 Task: Add an event with the title Second Task Reminder, date '2024/05/28', time 8:00 AM to 10:00 AMand add a description: The quality assurance team will provide recommendations for process improvements based on their findings. These recommendations may include suggestions for enhancing project management practices, refining development methodologies, or implementing quality control measures., put the event into Green category, logged in from the account softage.2@softage.netand send the event invitation to softage.10@softage.net and softage.1@softage.net. Set a reminder for the event 30 minutes before
Action: Mouse pressed left at (108, 108)
Screenshot: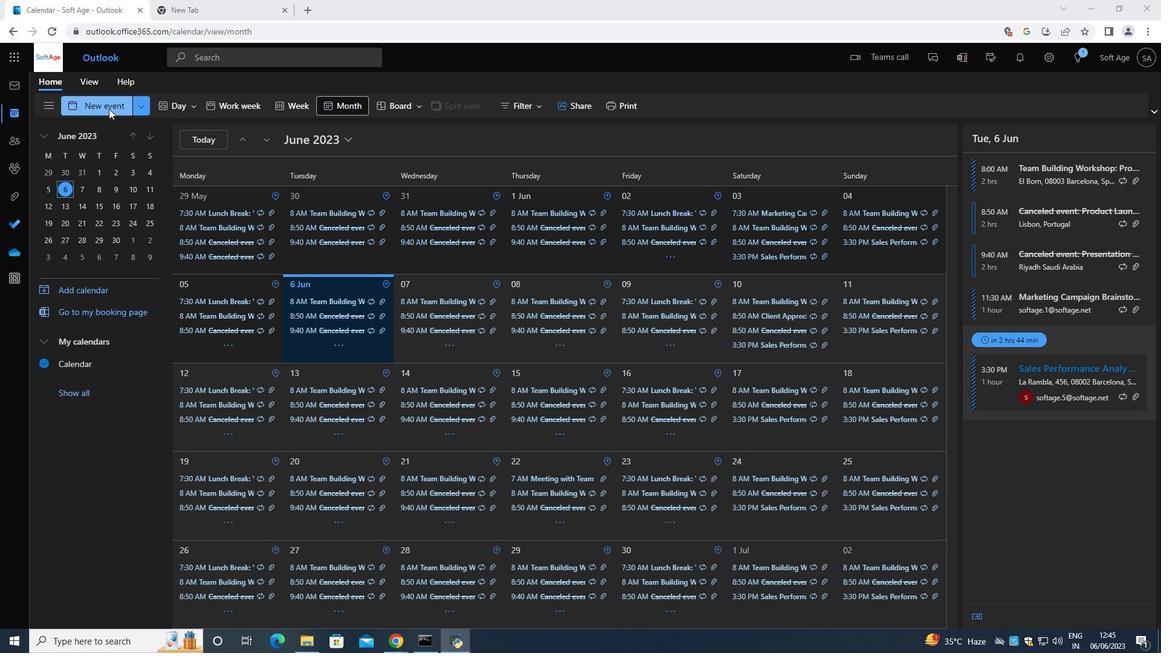 
Action: Mouse moved to (408, 70)
Screenshot: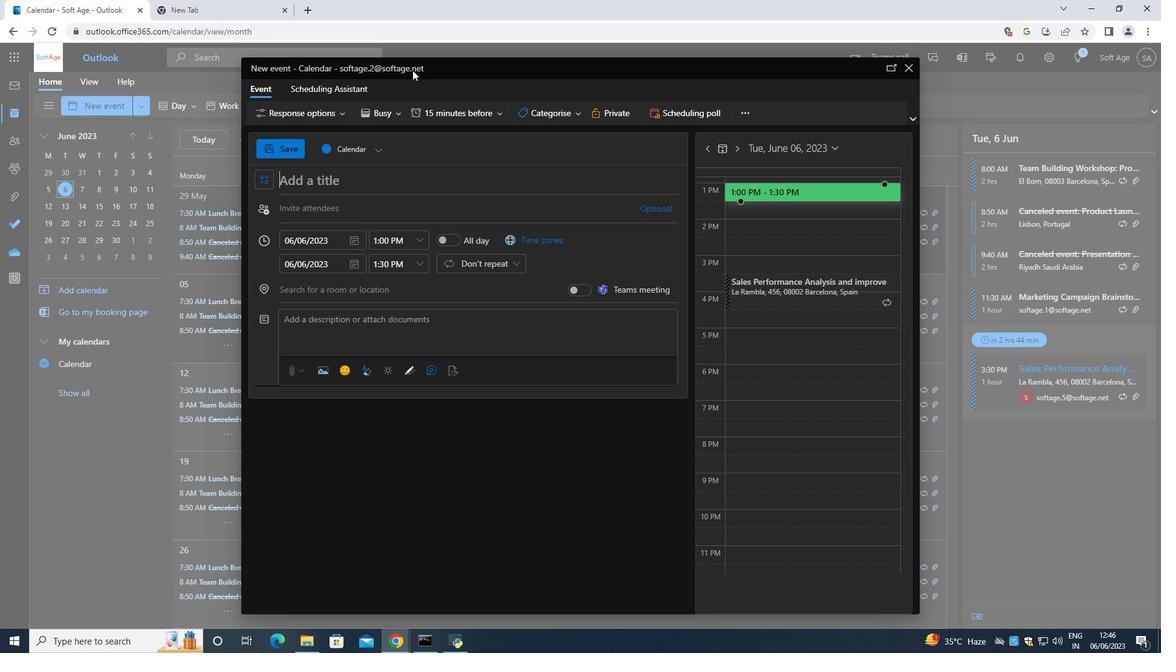 
Action: Key pressed <Key.shift>Second<Key.space><Key.shift>Task<Key.space><Key.shift>Reminder<Key.space>
Screenshot: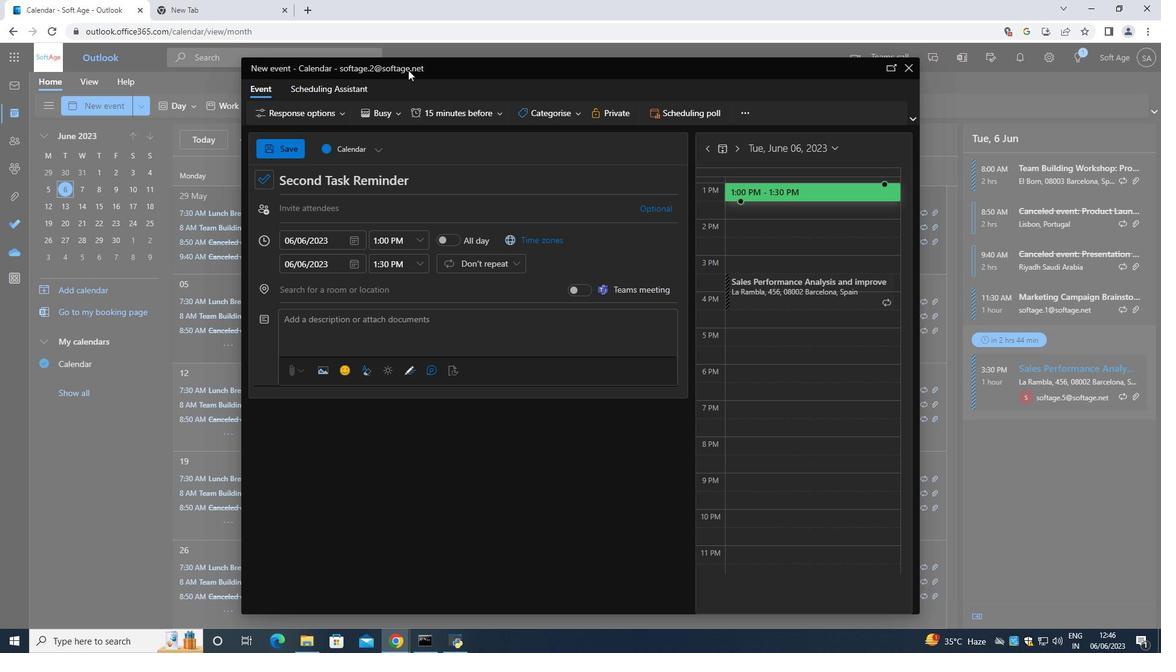 
Action: Mouse moved to (352, 244)
Screenshot: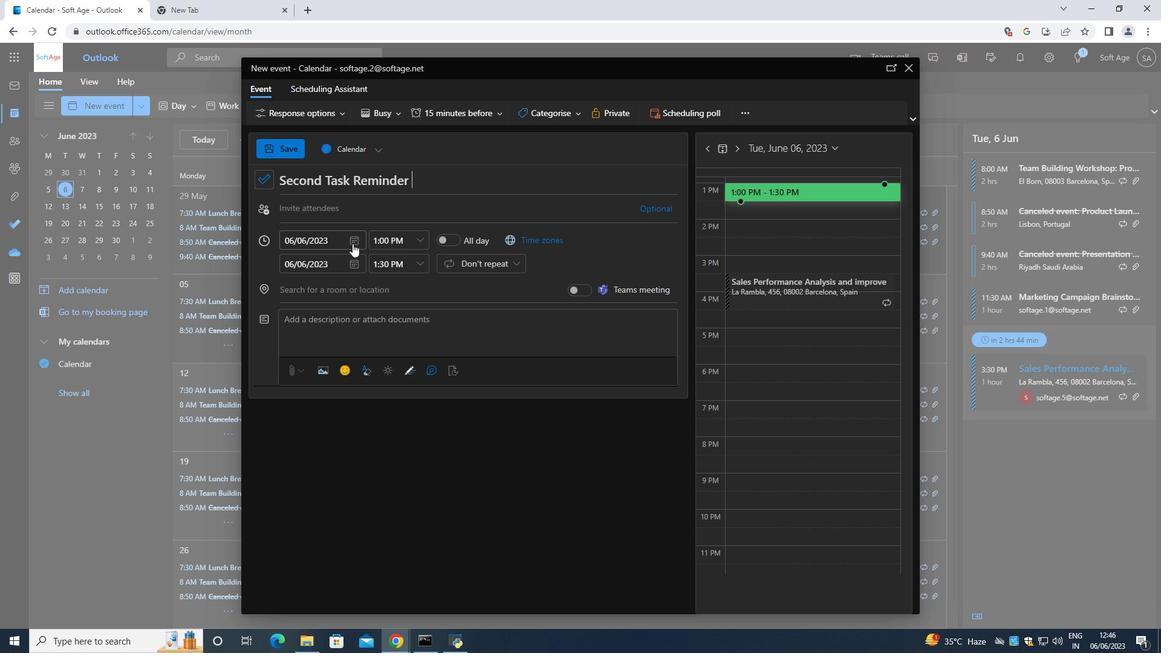 
Action: Mouse pressed left at (352, 244)
Screenshot: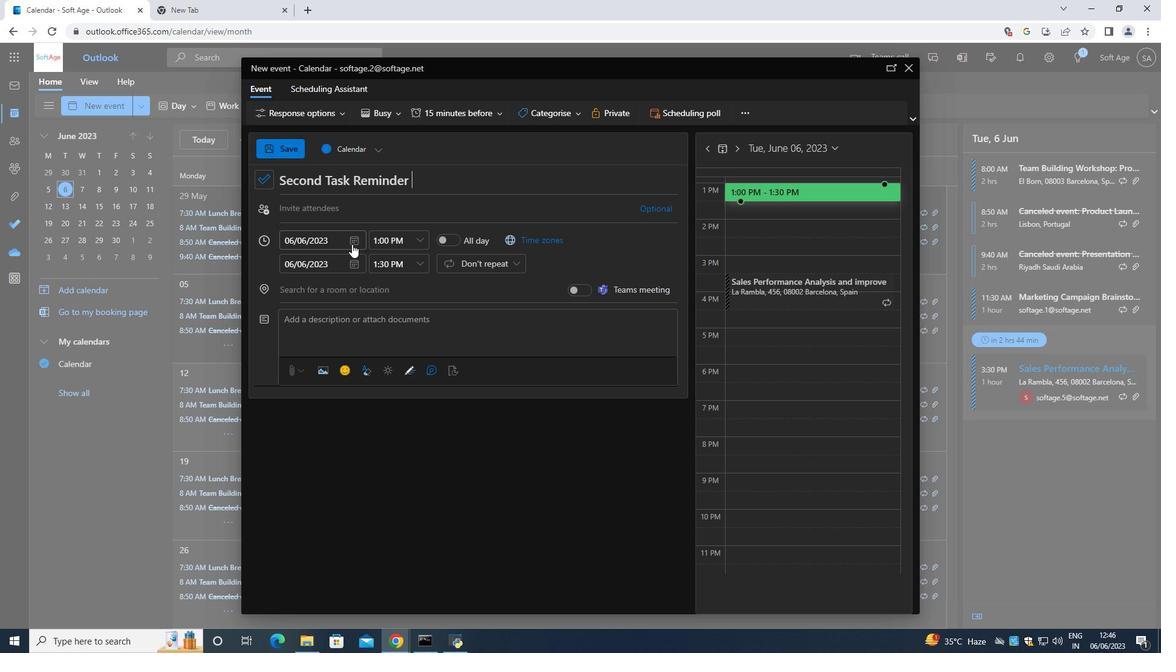 
Action: Mouse moved to (390, 259)
Screenshot: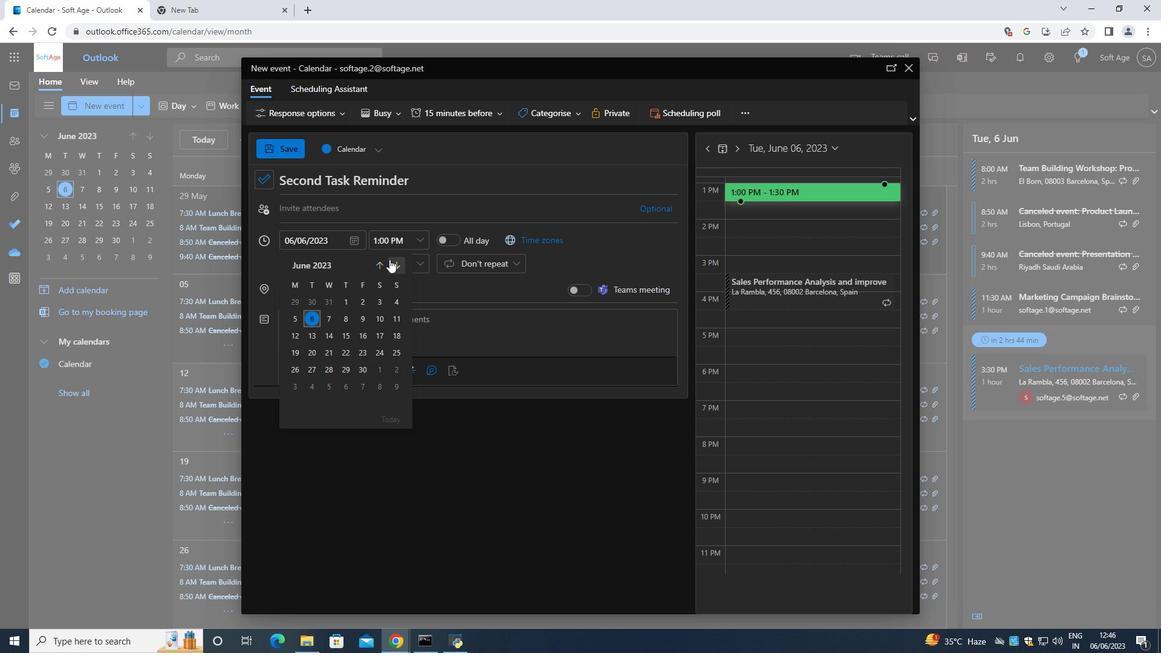 
Action: Mouse pressed left at (390, 259)
Screenshot: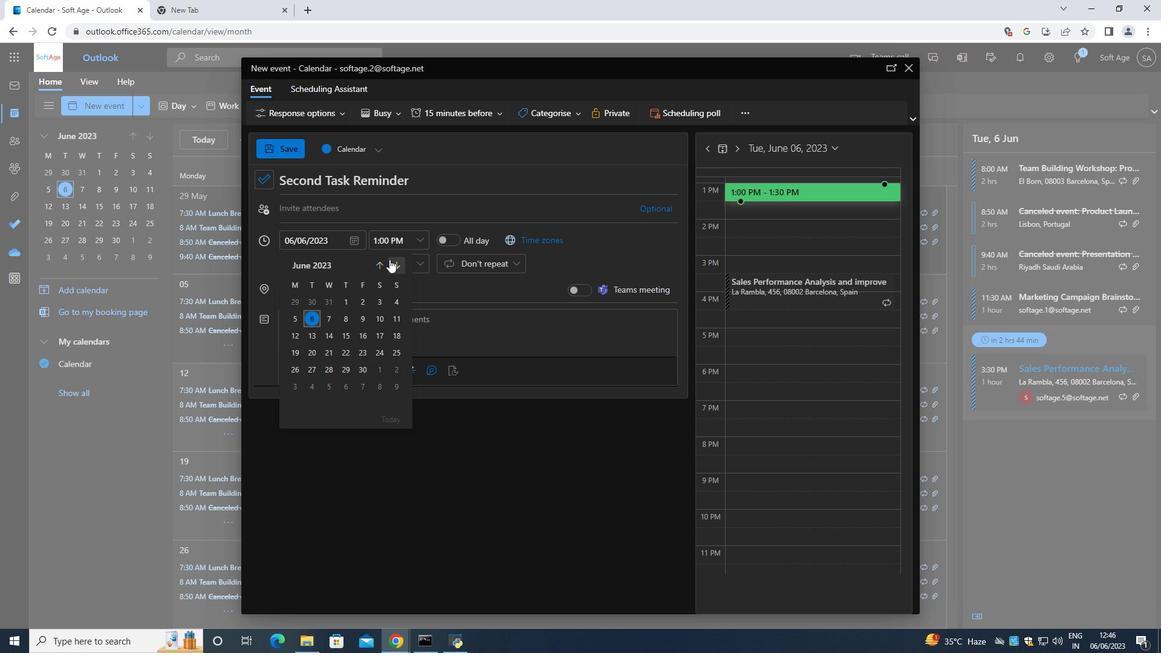 
Action: Mouse moved to (390, 259)
Screenshot: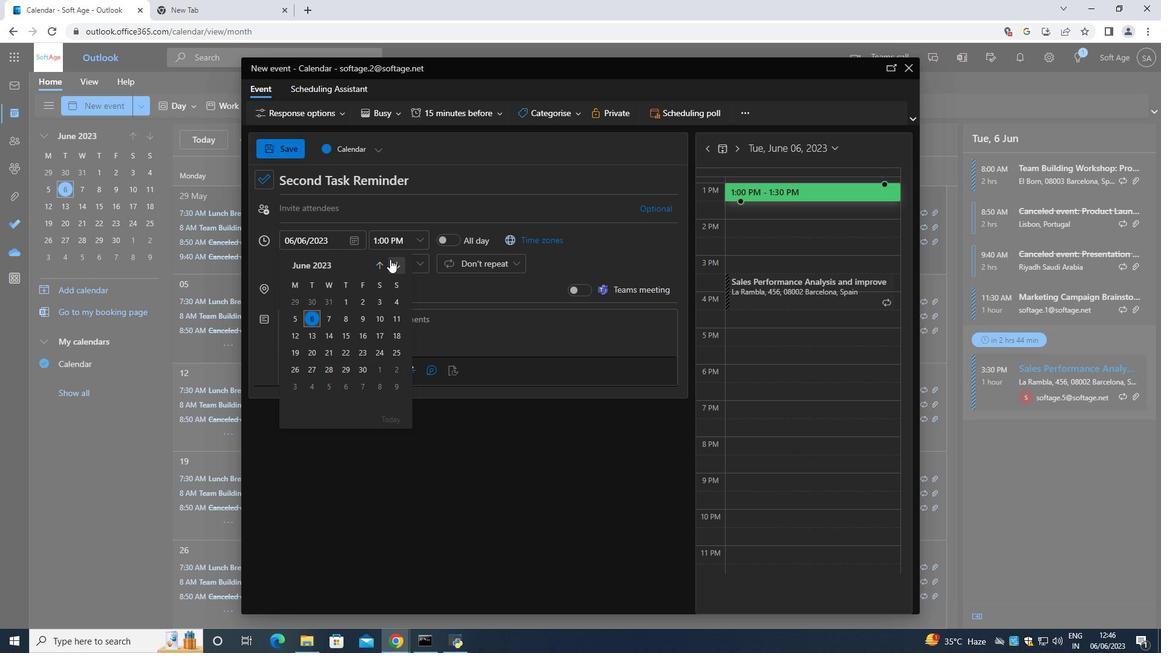 
Action: Mouse pressed left at (390, 259)
Screenshot: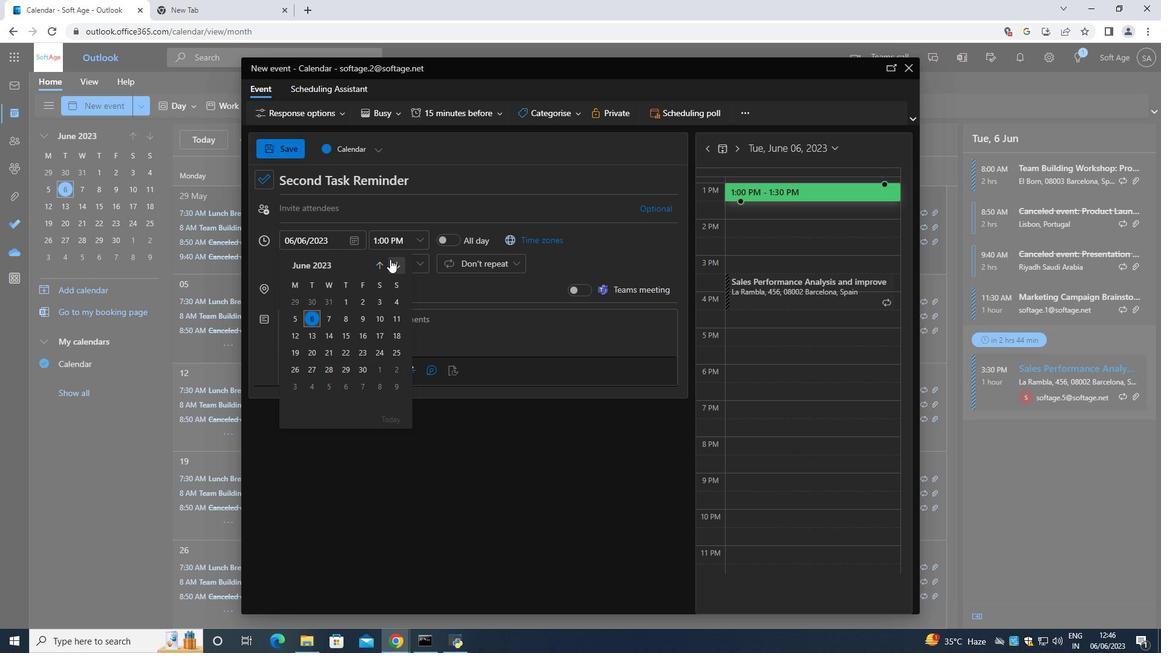 
Action: Mouse moved to (396, 259)
Screenshot: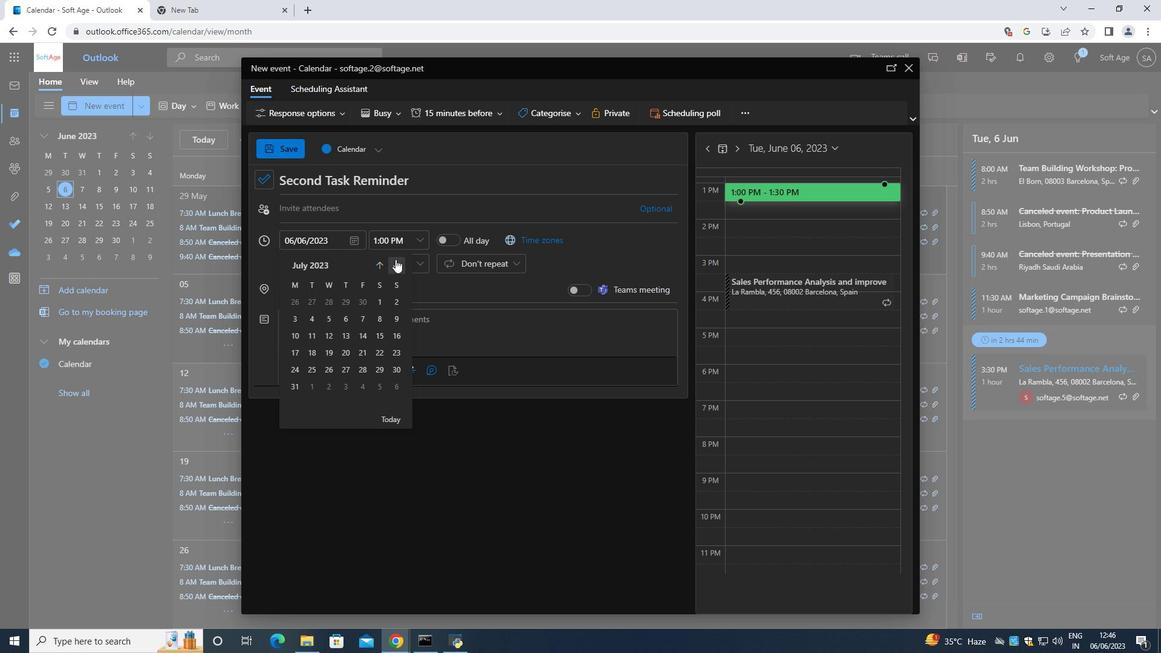 
Action: Mouse pressed left at (396, 259)
Screenshot: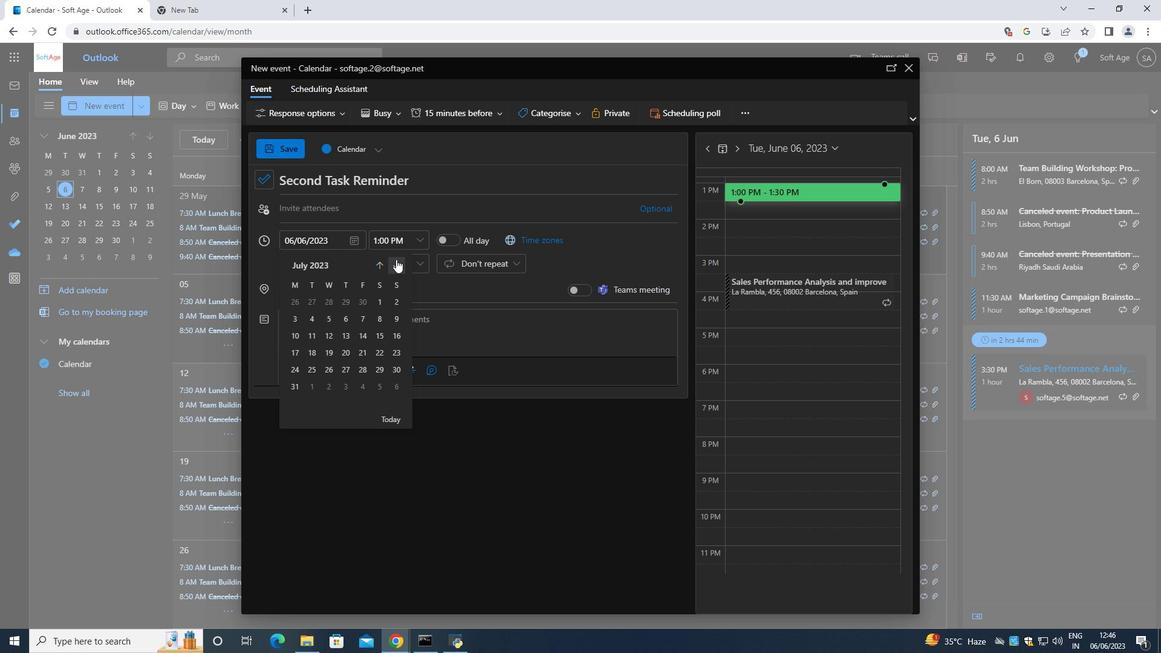 
Action: Mouse moved to (395, 261)
Screenshot: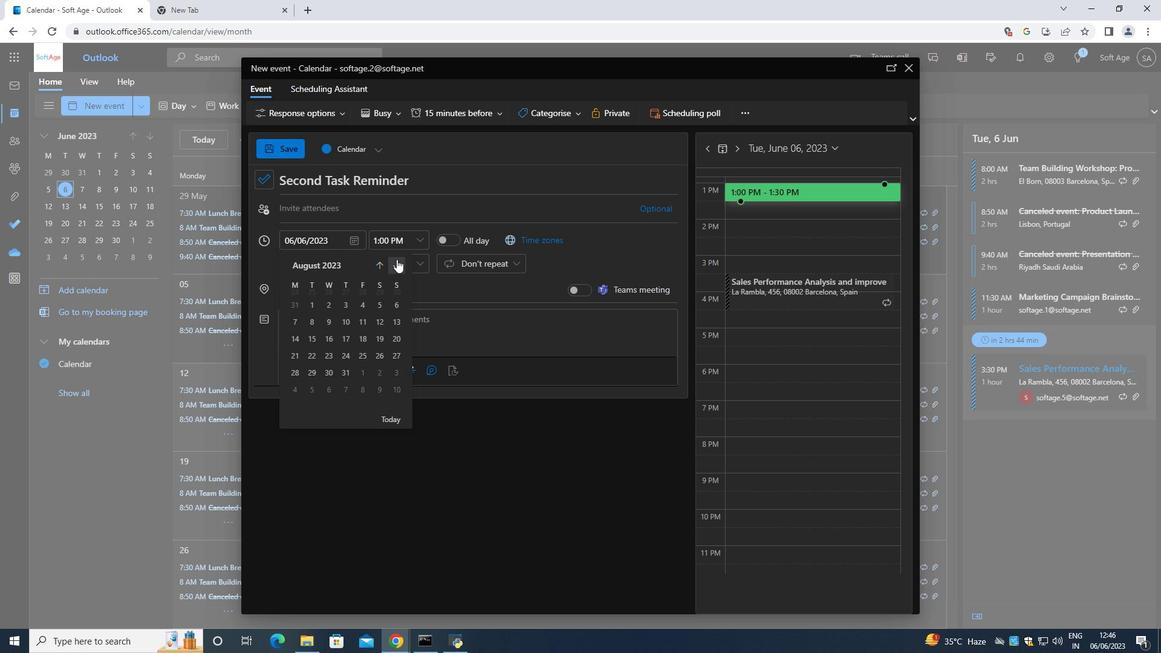 
Action: Mouse pressed left at (395, 261)
Screenshot: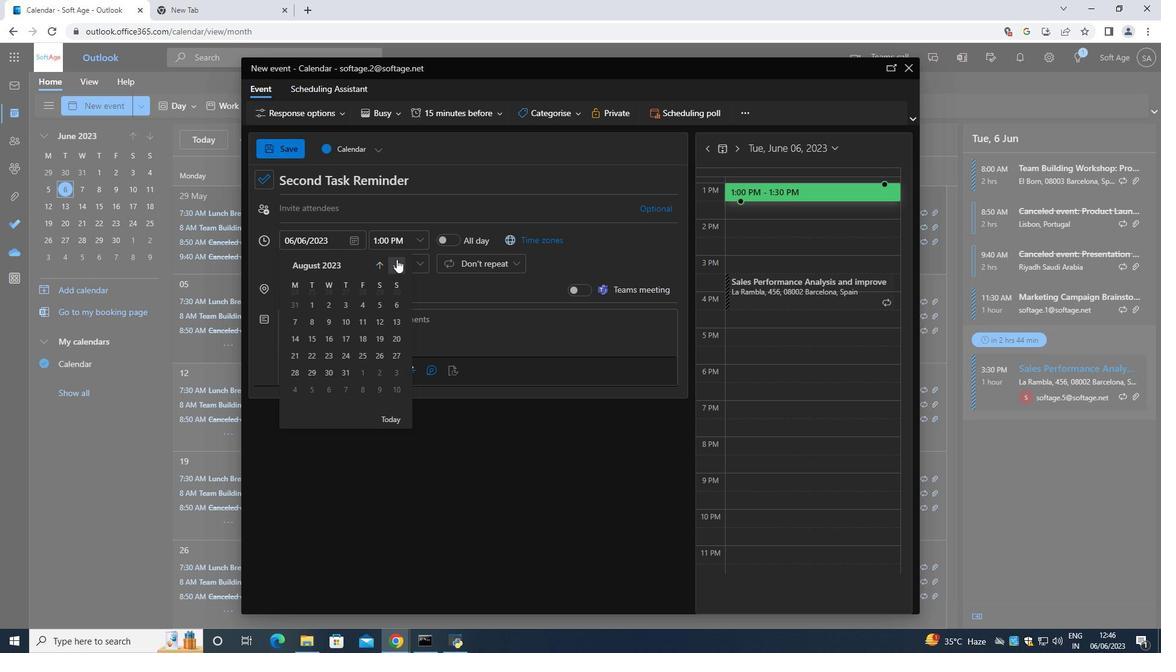 
Action: Mouse pressed left at (395, 261)
Screenshot: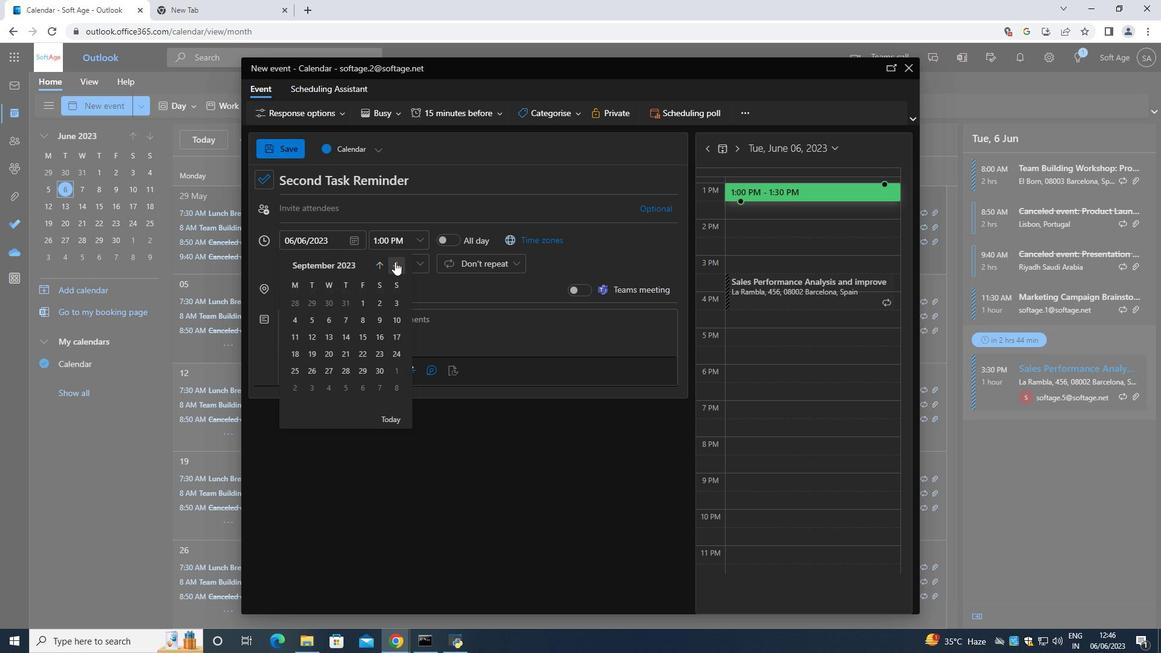 
Action: Mouse pressed left at (395, 261)
Screenshot: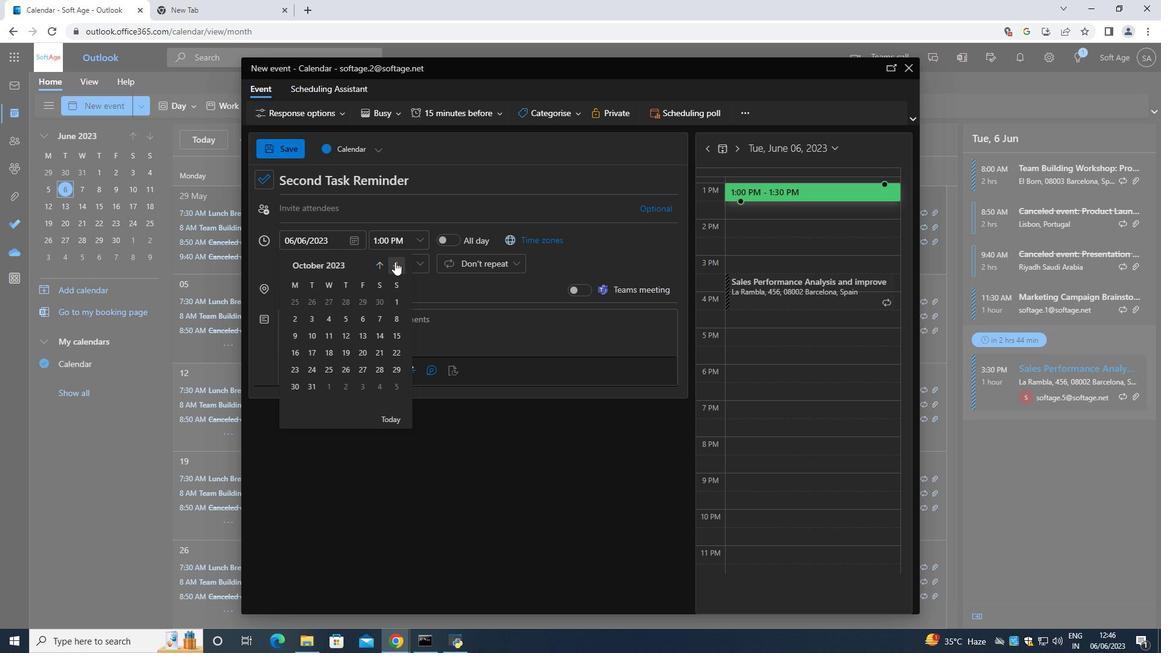 
Action: Mouse moved to (395, 261)
Screenshot: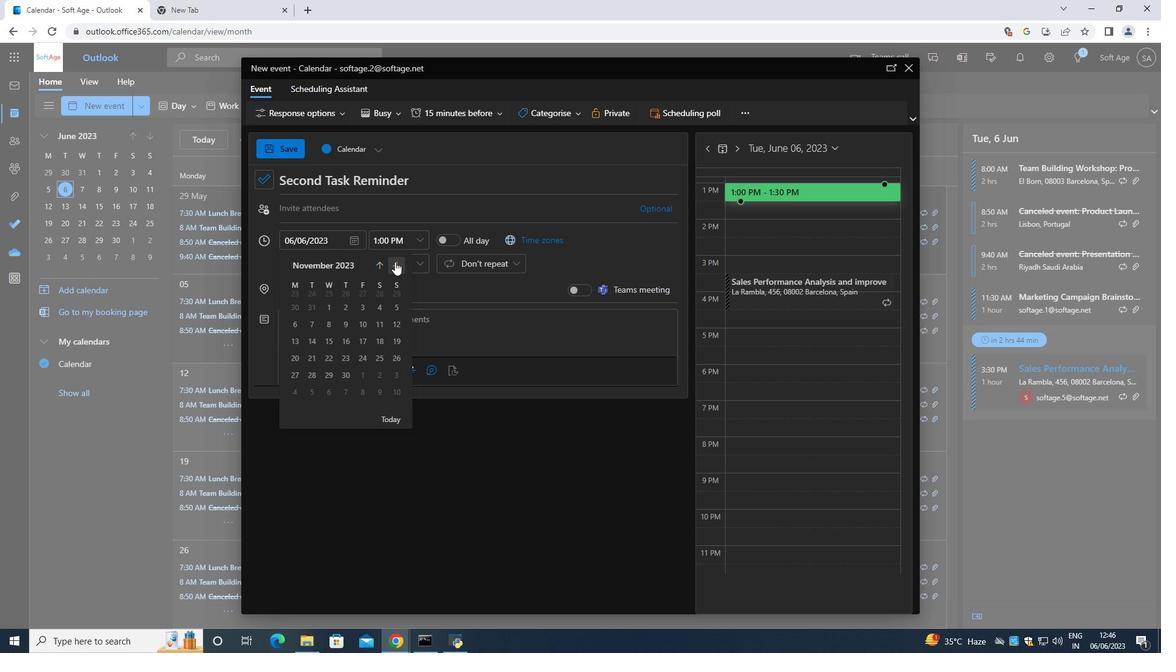 
Action: Mouse pressed left at (395, 261)
Screenshot: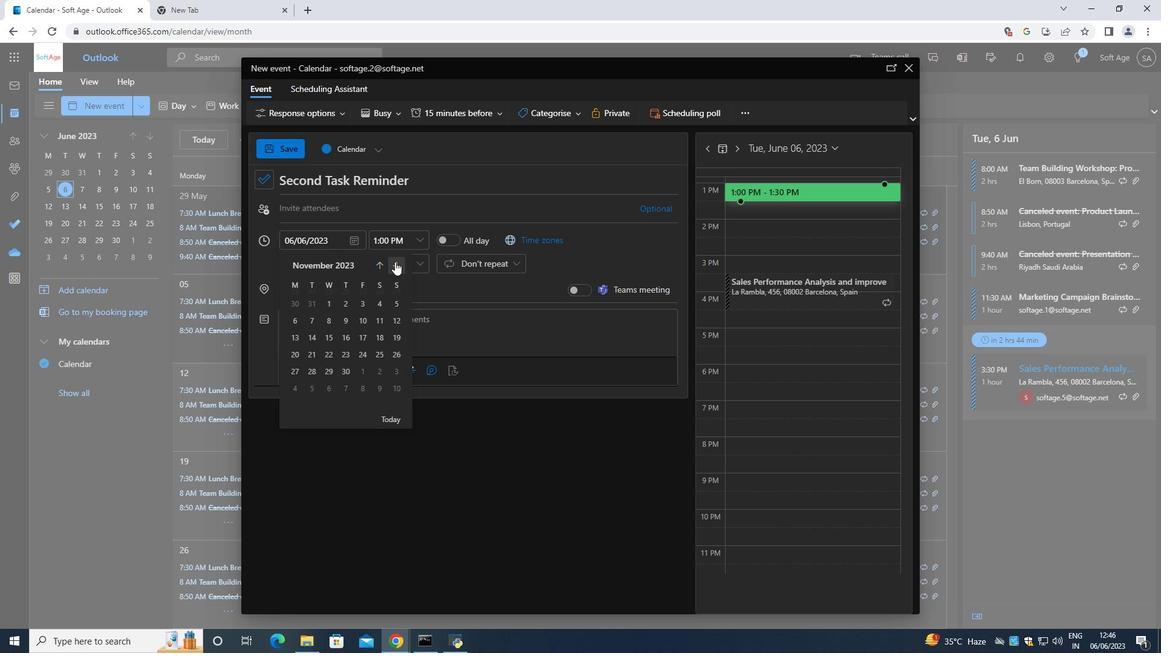 
Action: Mouse moved to (394, 262)
Screenshot: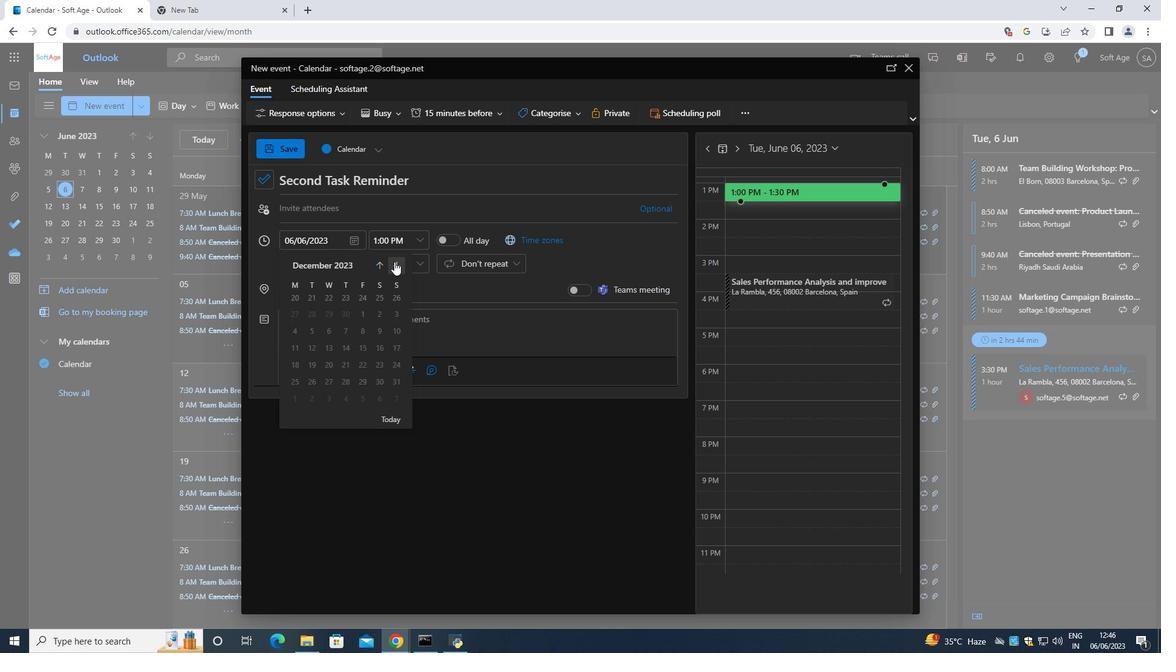 
Action: Mouse pressed left at (394, 262)
Screenshot: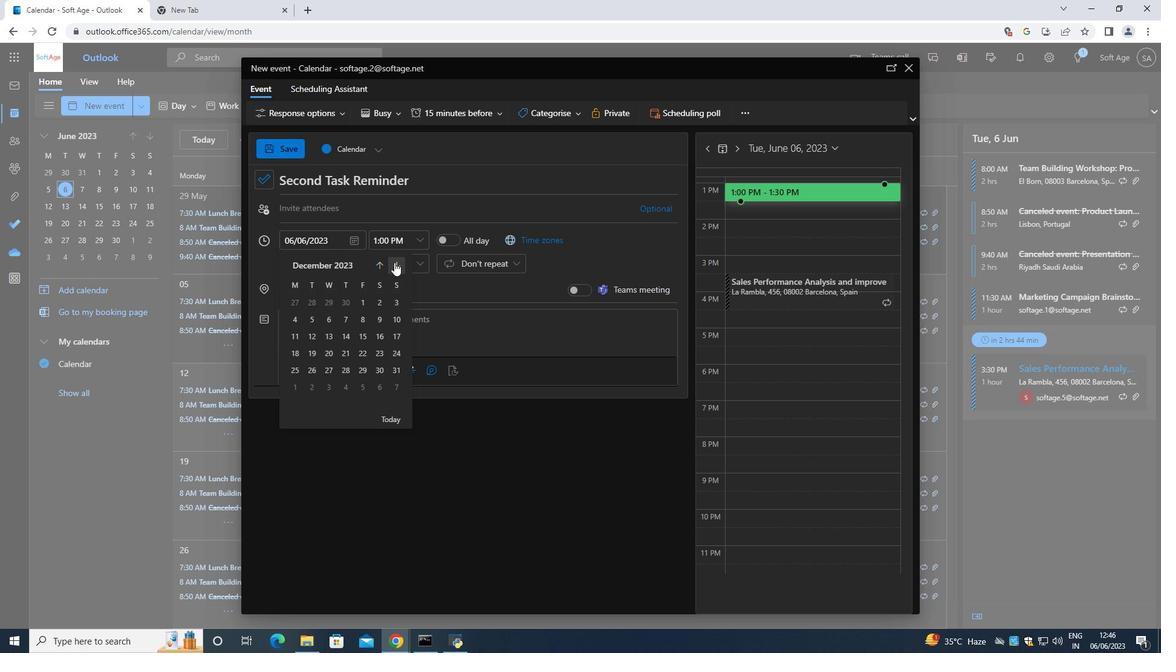 
Action: Mouse moved to (394, 263)
Screenshot: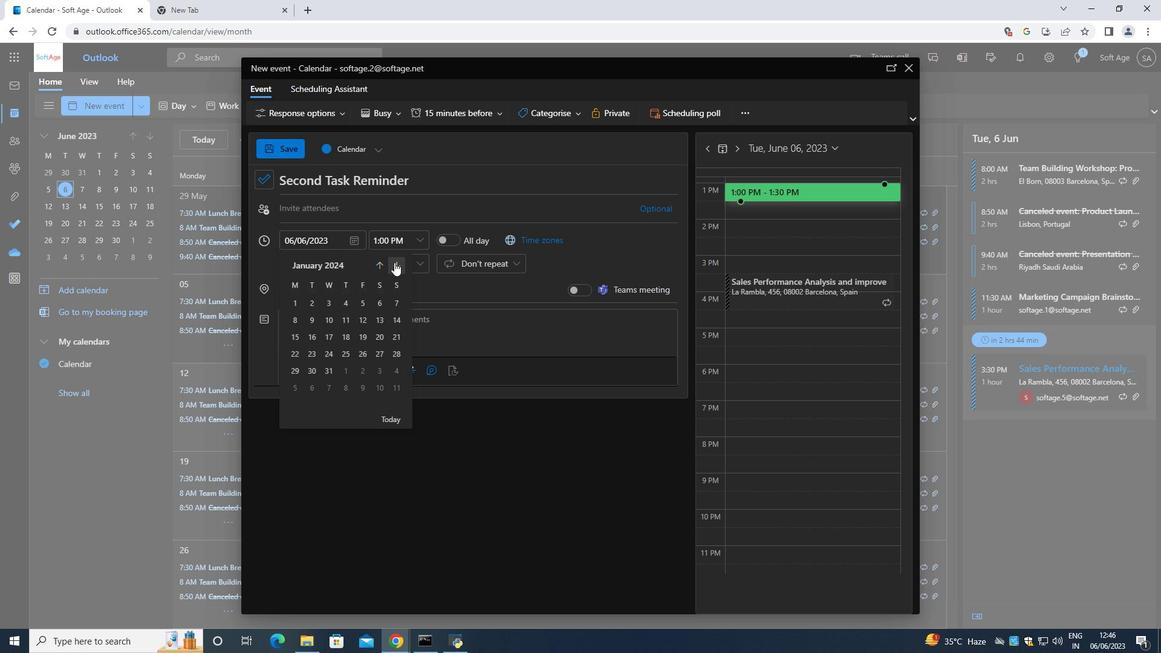 
Action: Mouse pressed left at (394, 263)
Screenshot: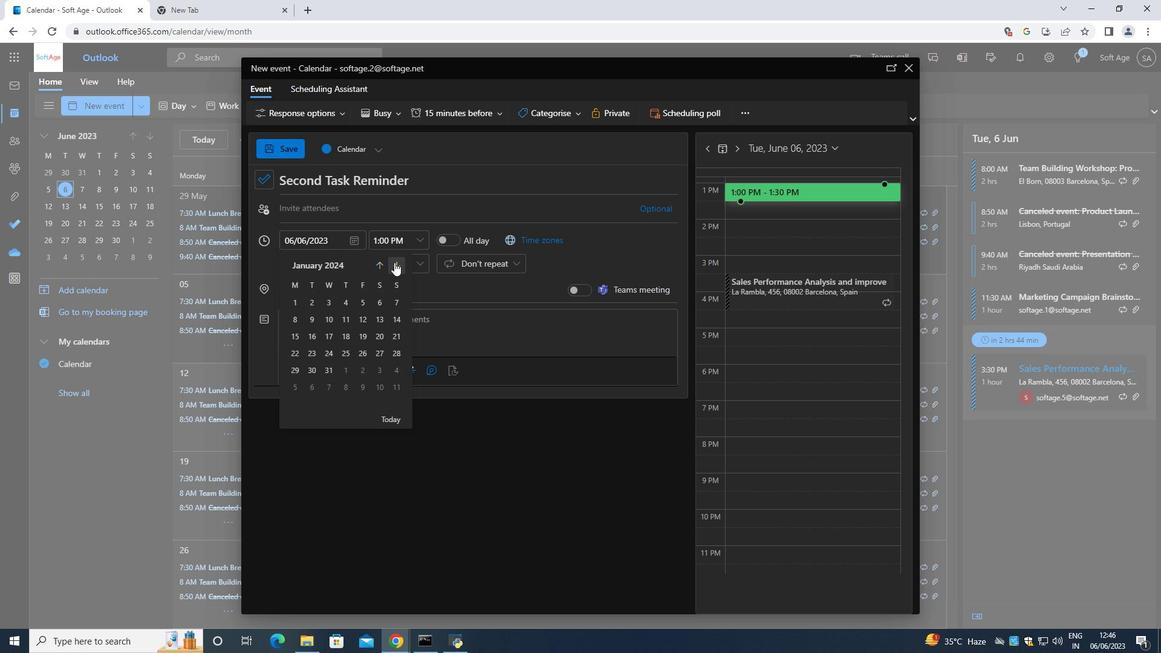 
Action: Mouse moved to (393, 263)
Screenshot: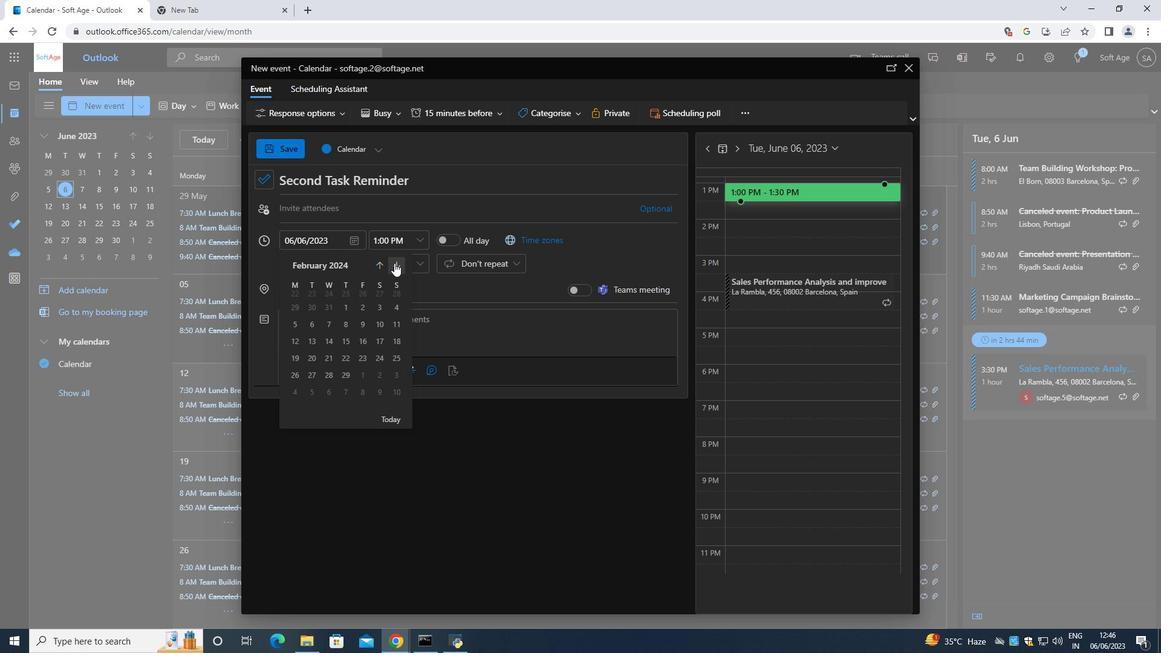 
Action: Mouse pressed left at (393, 263)
Screenshot: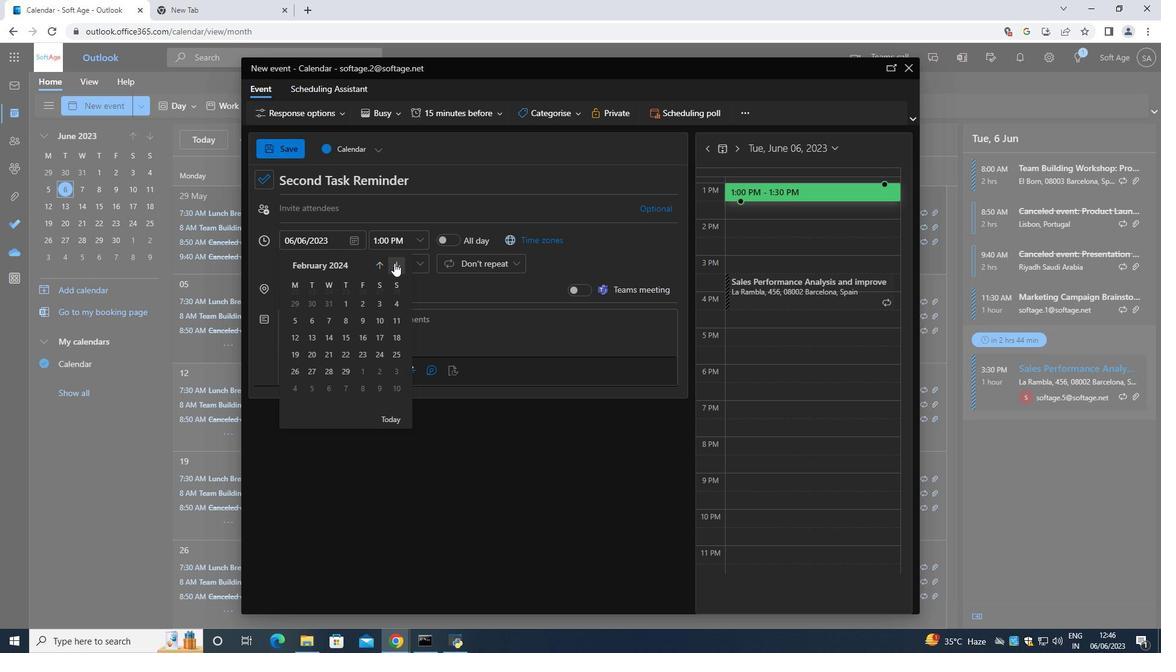 
Action: Mouse moved to (392, 264)
Screenshot: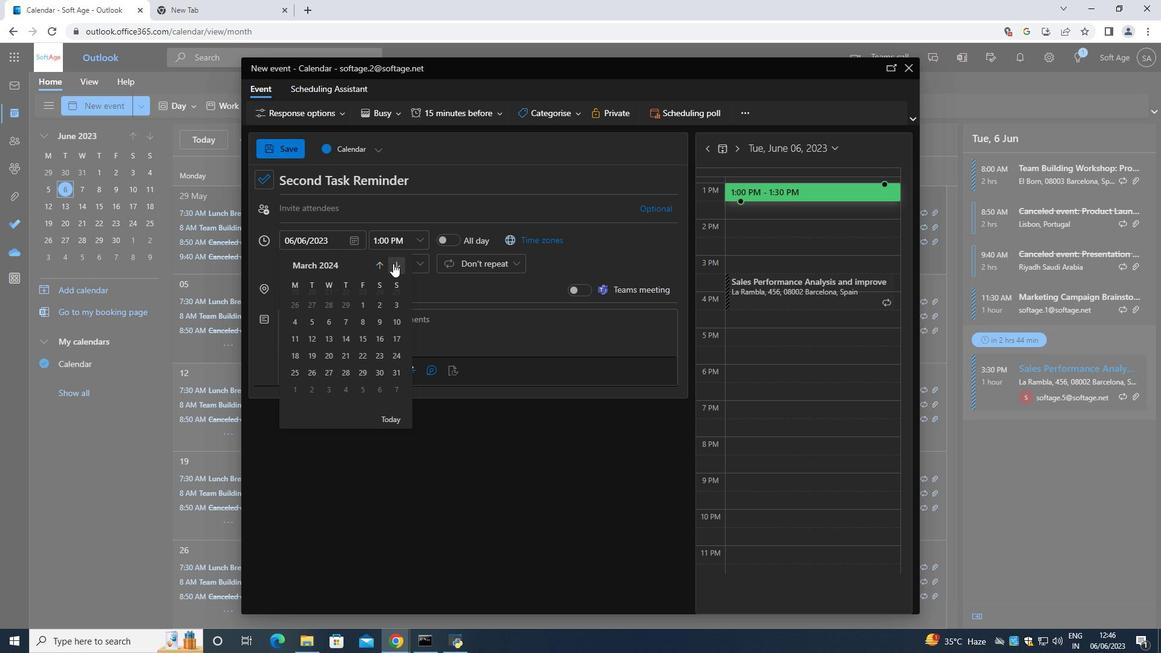 
Action: Mouse pressed left at (392, 264)
Screenshot: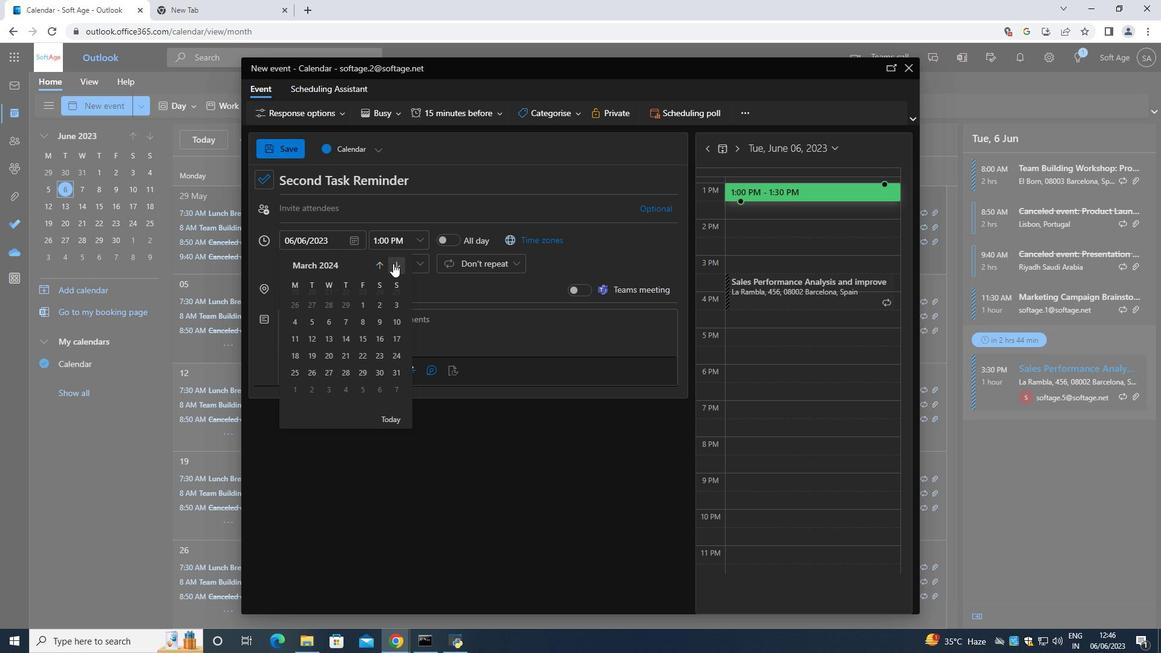 
Action: Mouse moved to (307, 373)
Screenshot: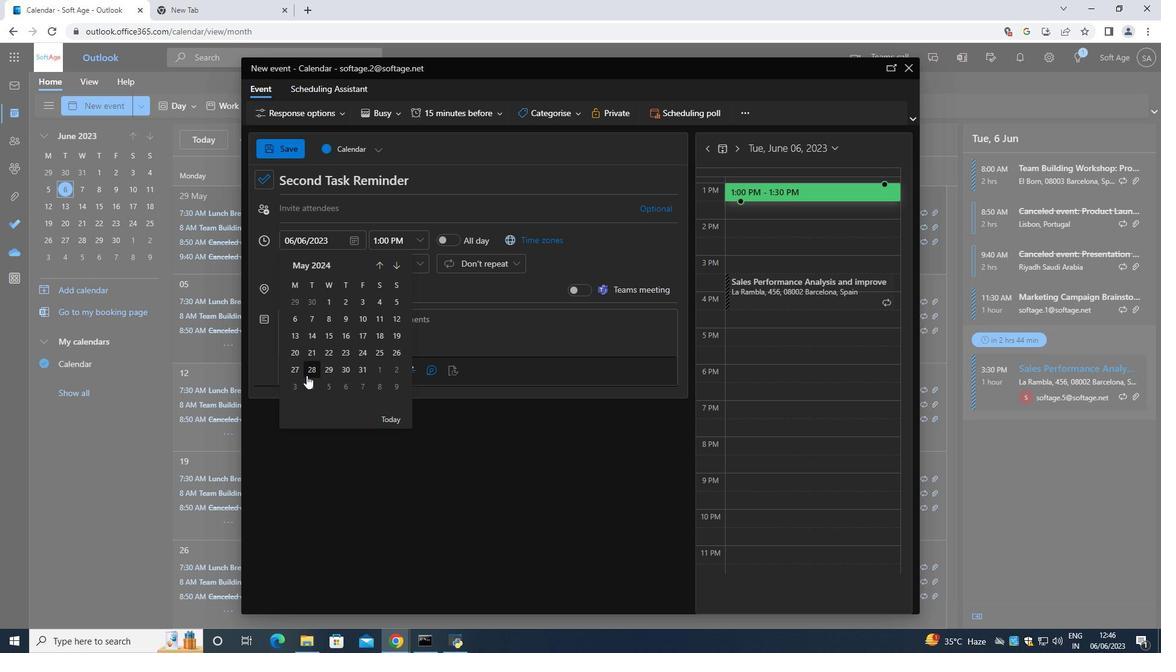 
Action: Mouse pressed left at (307, 373)
Screenshot: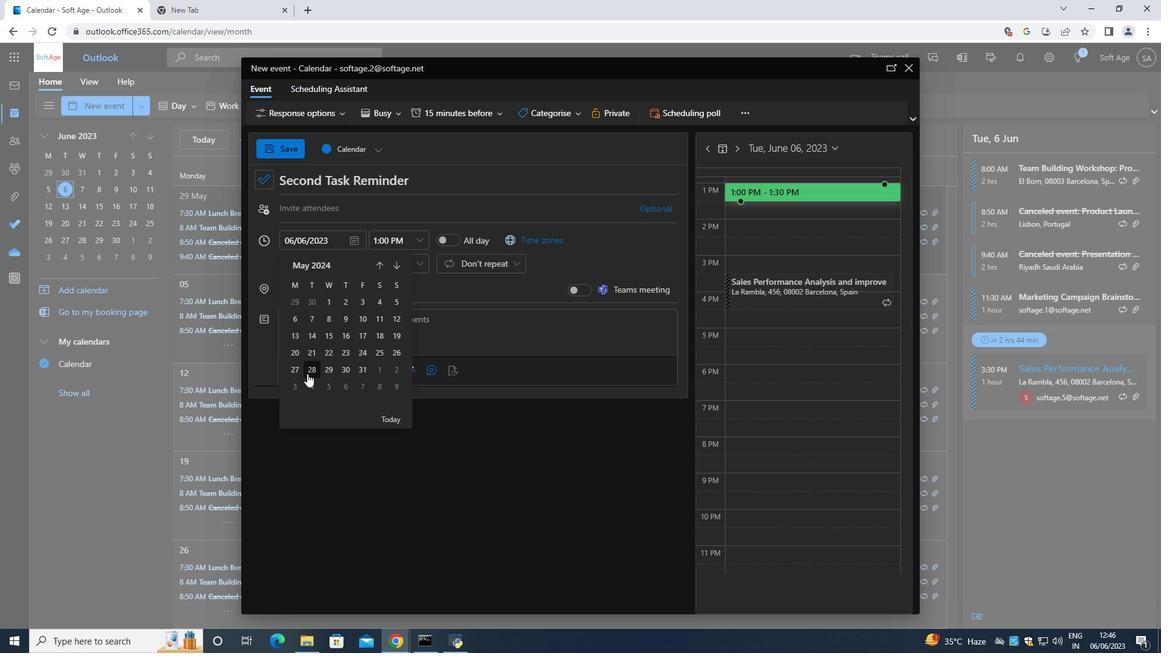 
Action: Mouse moved to (423, 243)
Screenshot: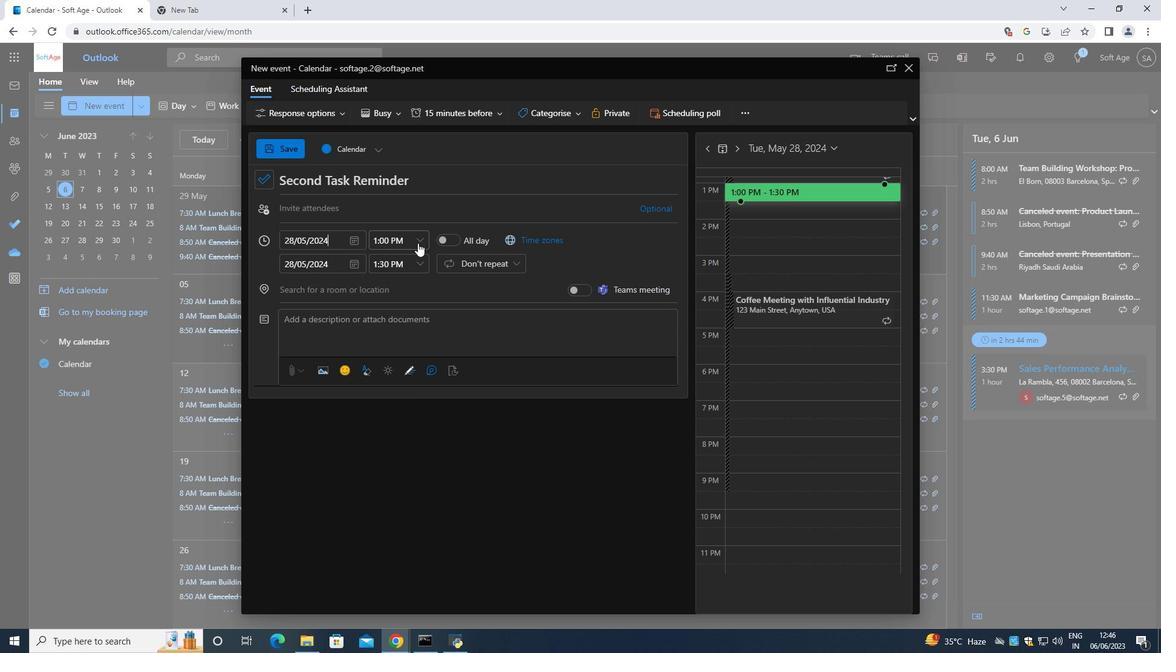 
Action: Mouse pressed left at (423, 243)
Screenshot: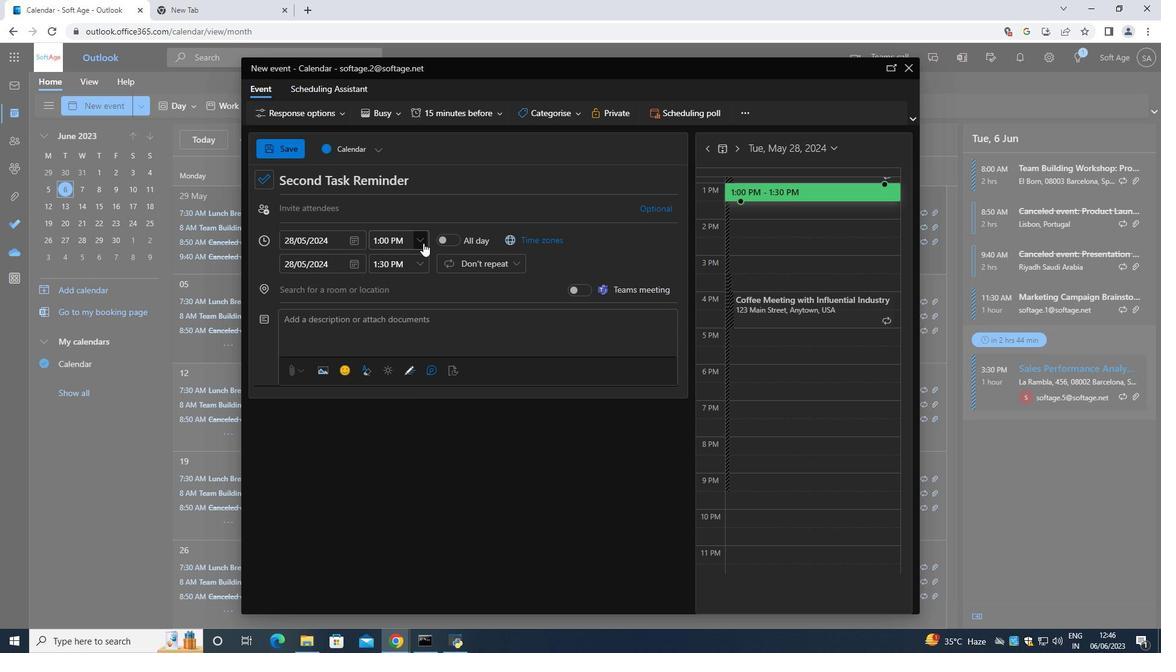 
Action: Mouse moved to (381, 289)
Screenshot: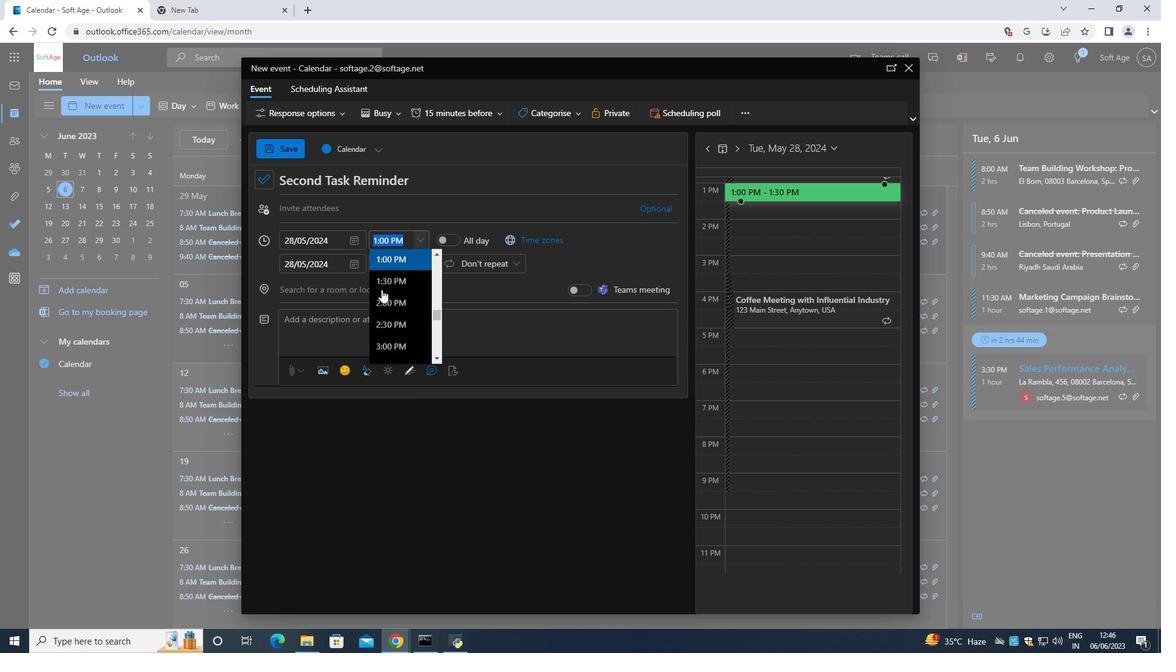 
Action: Mouse scrolled (381, 290) with delta (0, 0)
Screenshot: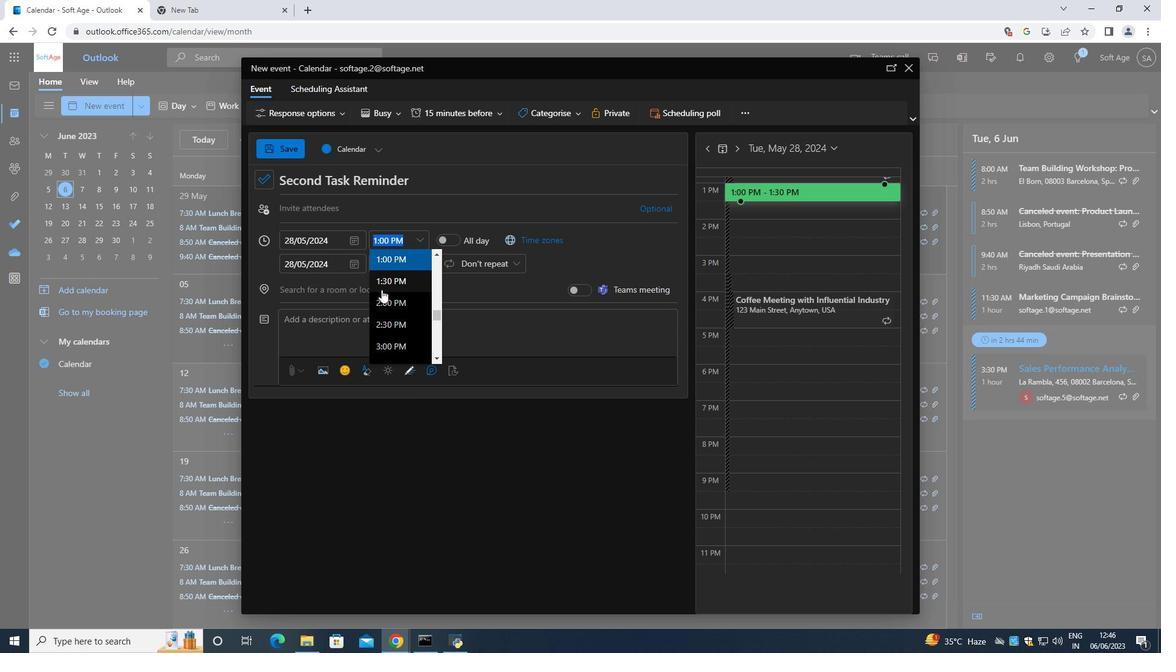 
Action: Mouse scrolled (381, 290) with delta (0, 0)
Screenshot: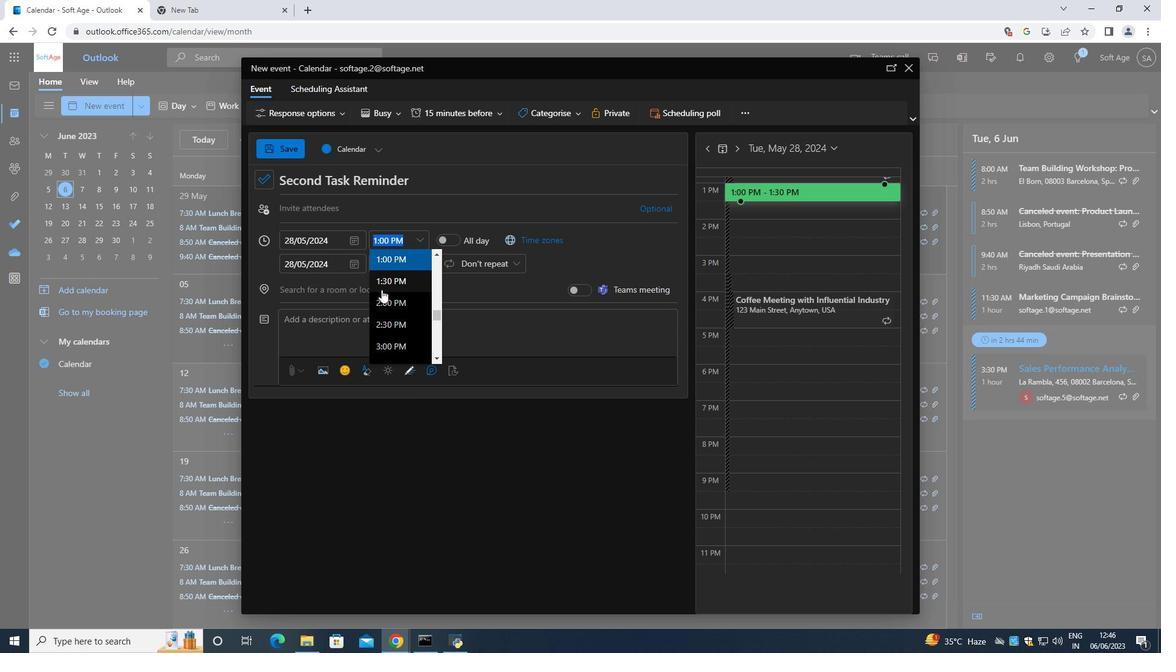 
Action: Mouse moved to (381, 291)
Screenshot: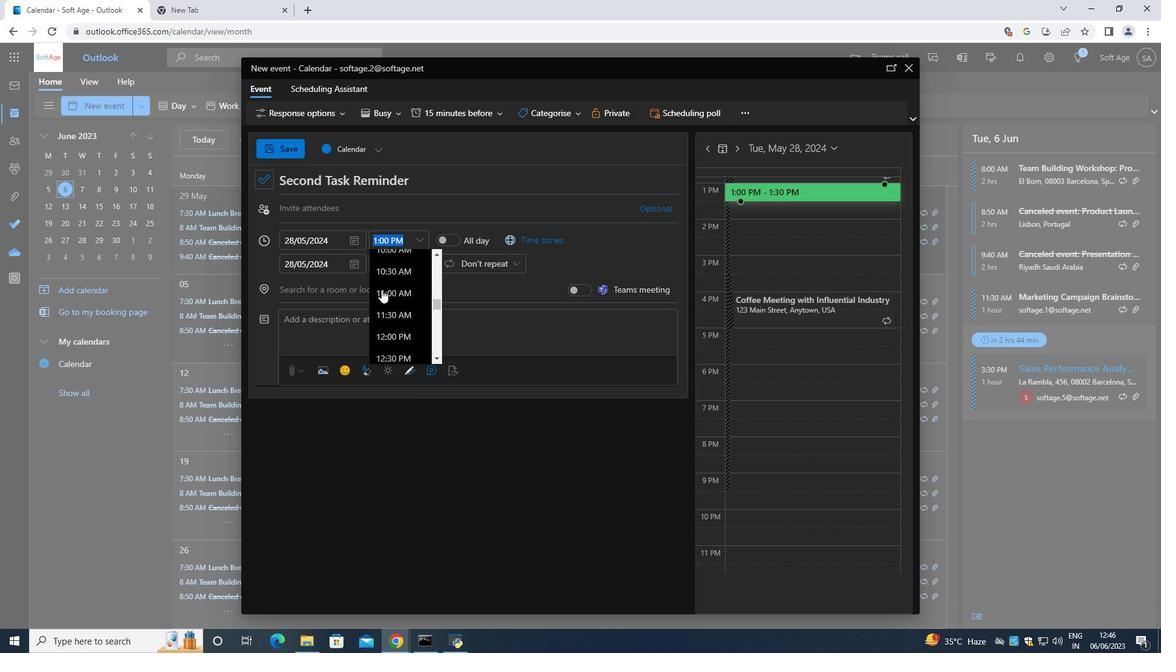 
Action: Mouse scrolled (381, 291) with delta (0, 0)
Screenshot: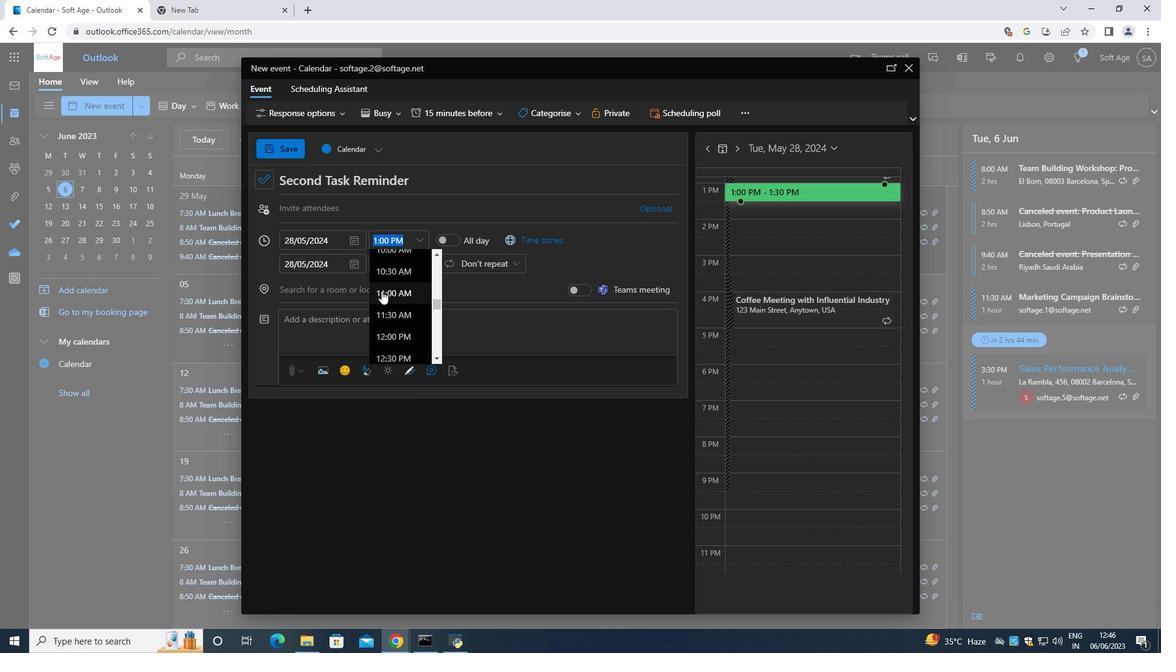 
Action: Mouse scrolled (381, 291) with delta (0, 0)
Screenshot: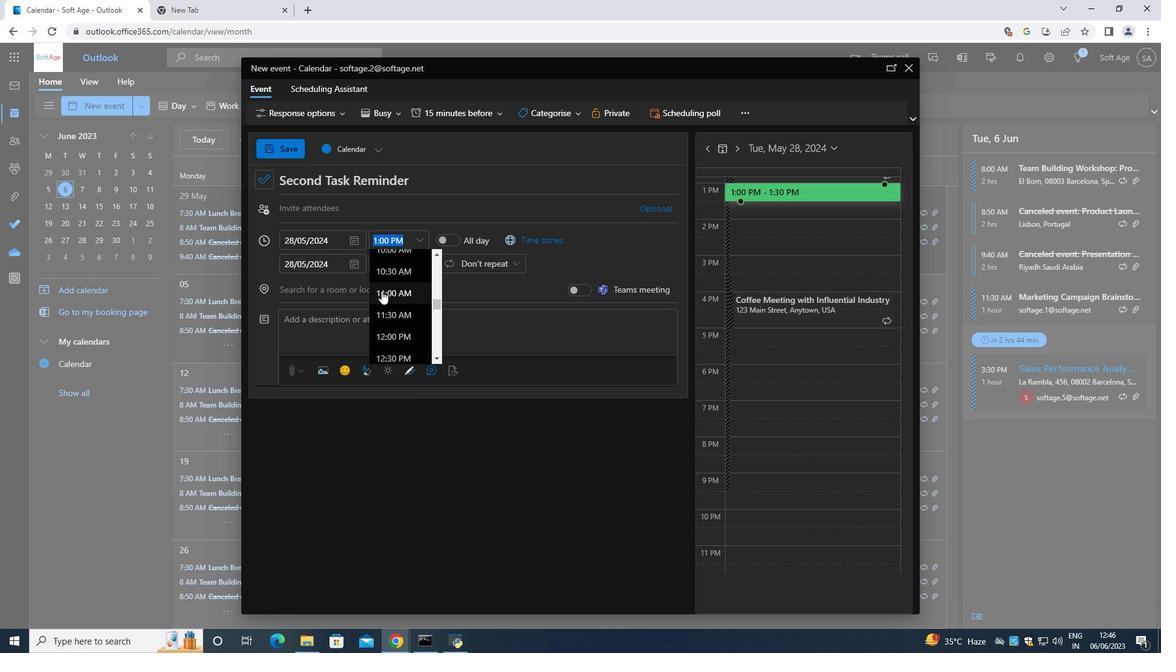 
Action: Mouse moved to (385, 286)
Screenshot: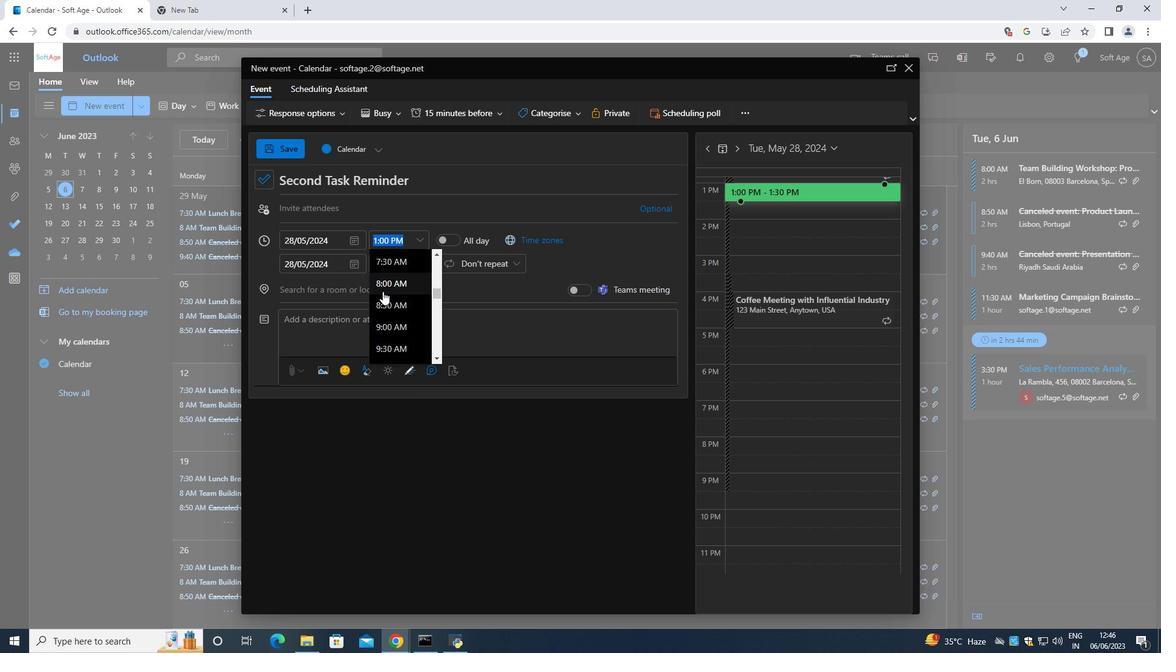 
Action: Mouse pressed left at (385, 286)
Screenshot: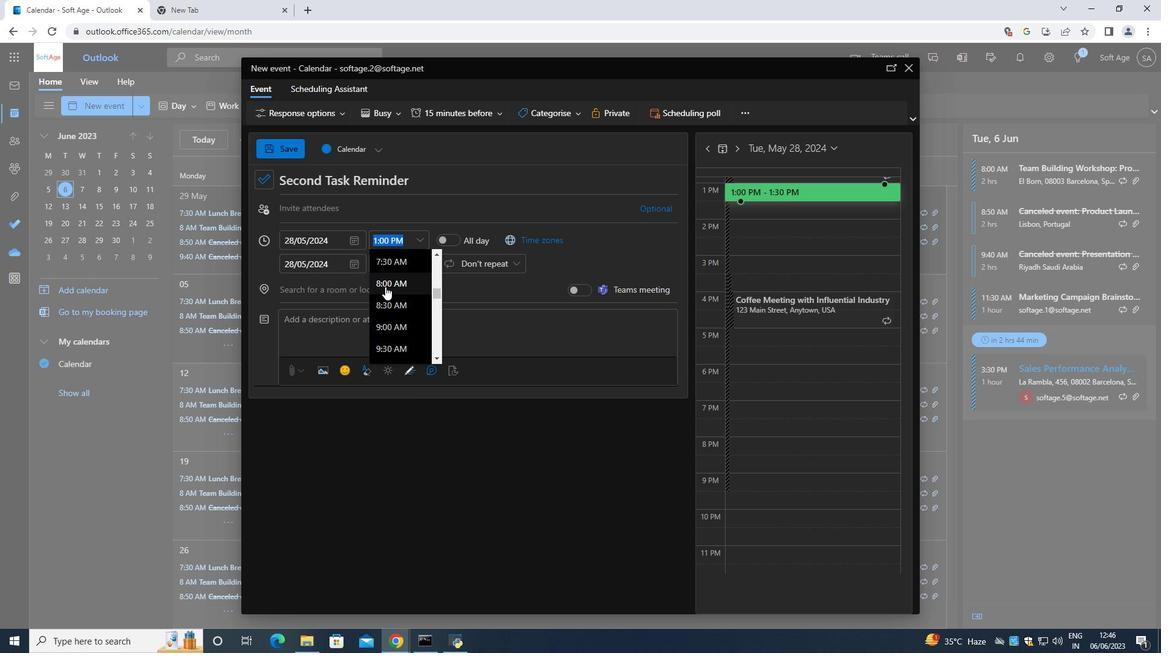 
Action: Mouse moved to (417, 266)
Screenshot: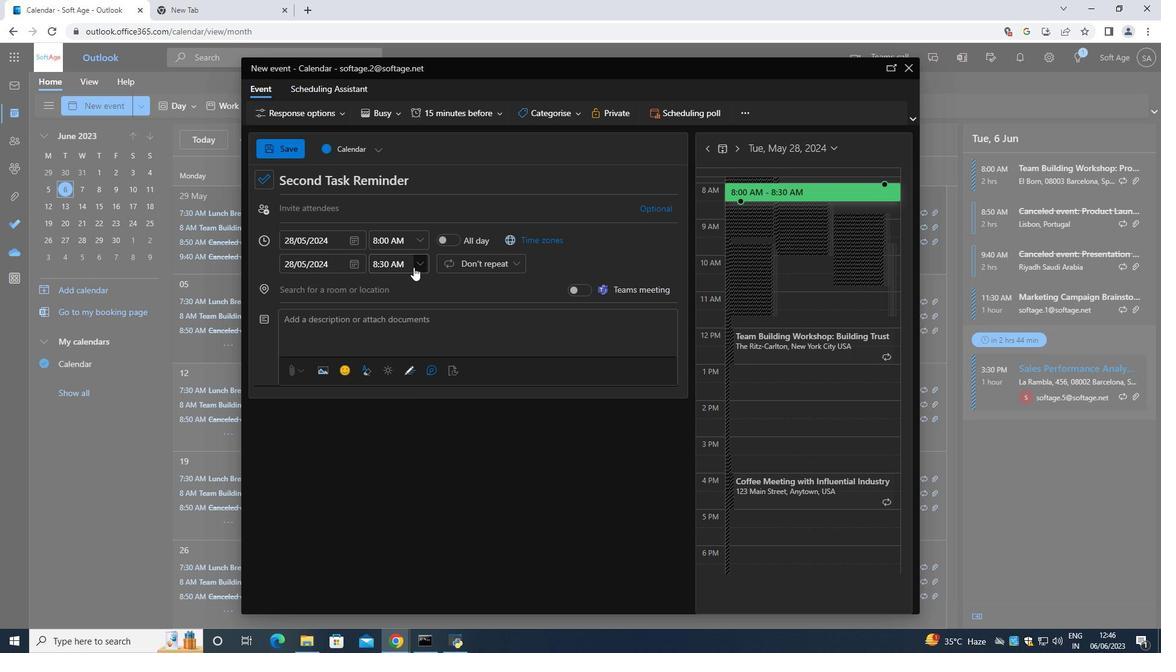 
Action: Mouse pressed left at (417, 266)
Screenshot: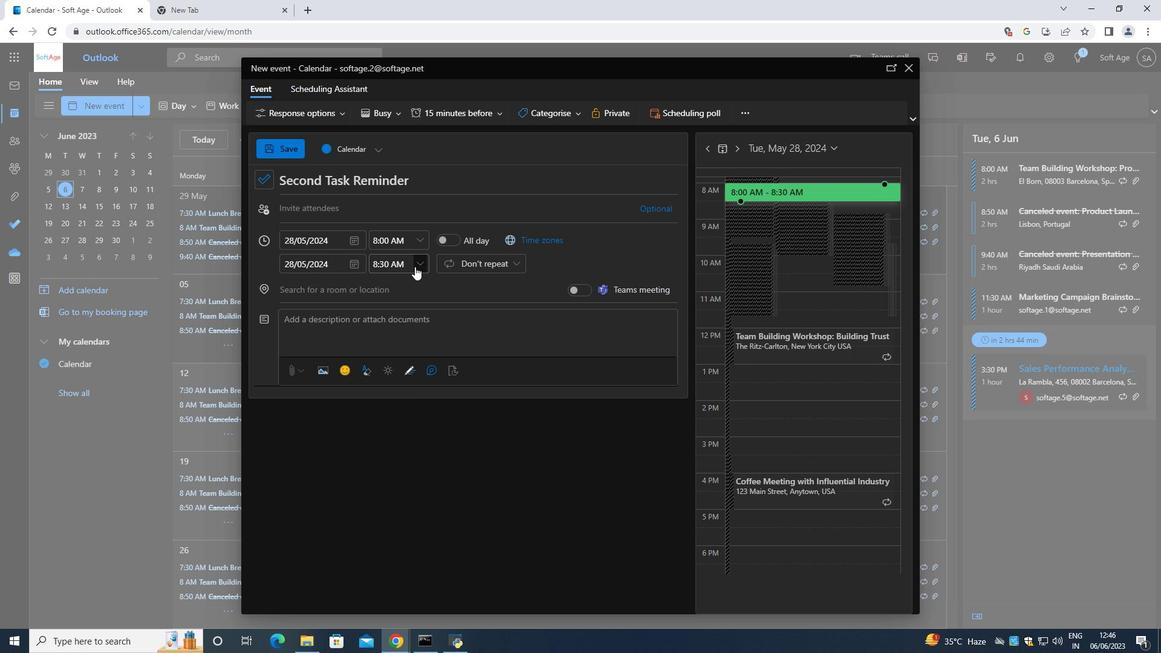 
Action: Mouse moved to (395, 347)
Screenshot: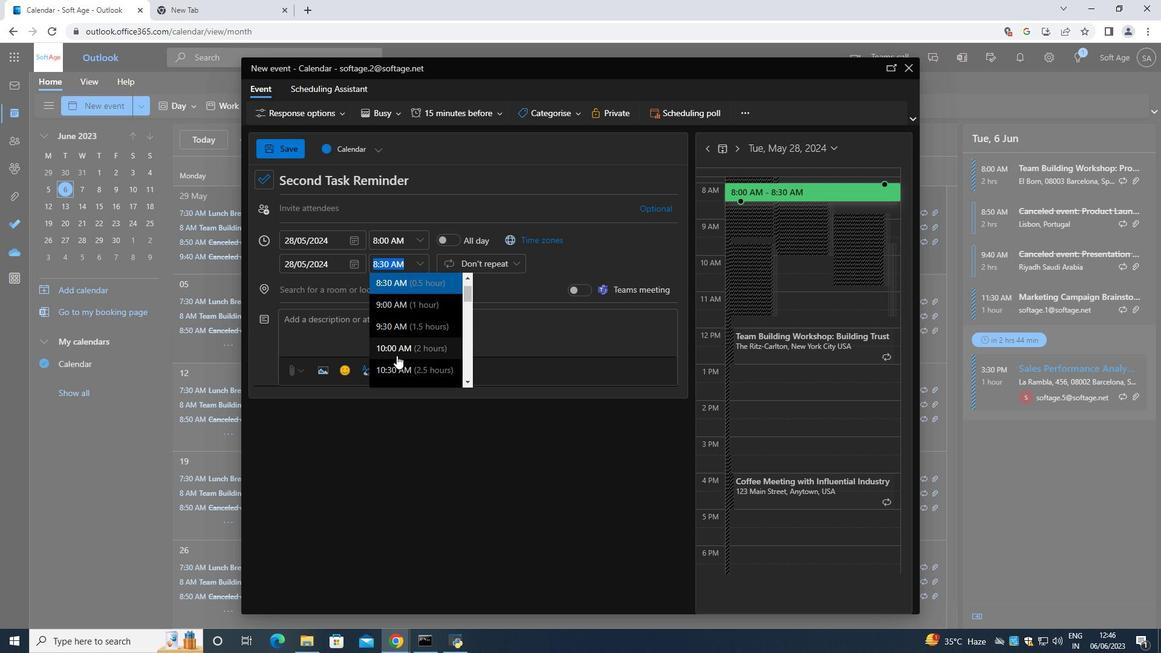 
Action: Mouse pressed left at (395, 347)
Screenshot: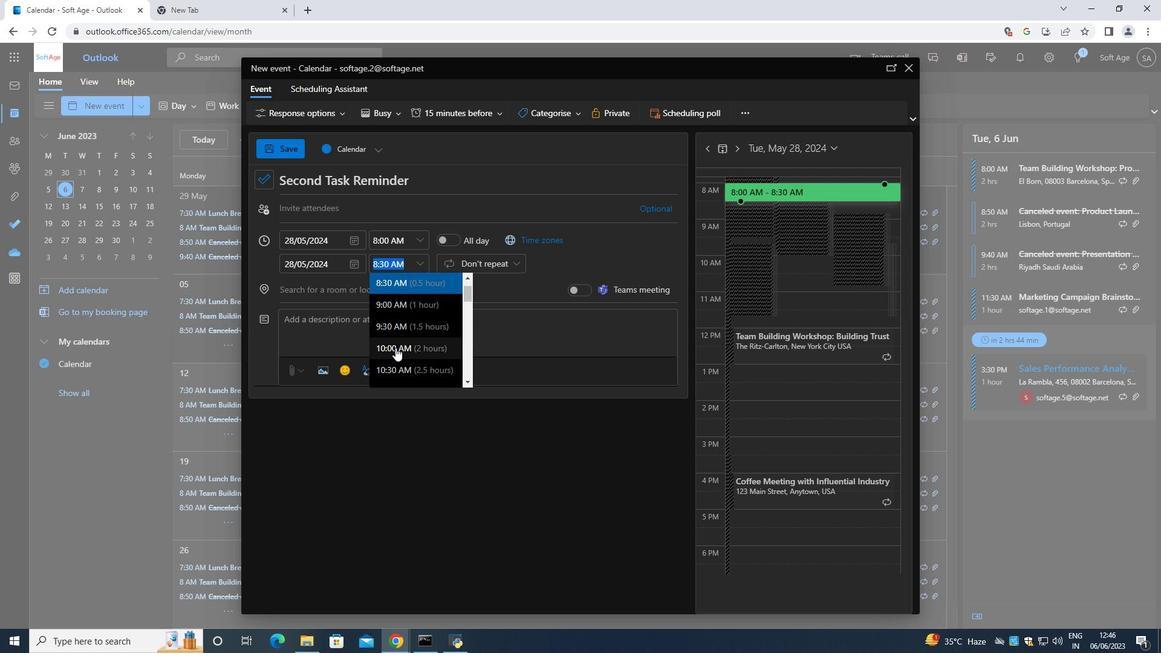 
Action: Mouse moved to (386, 334)
Screenshot: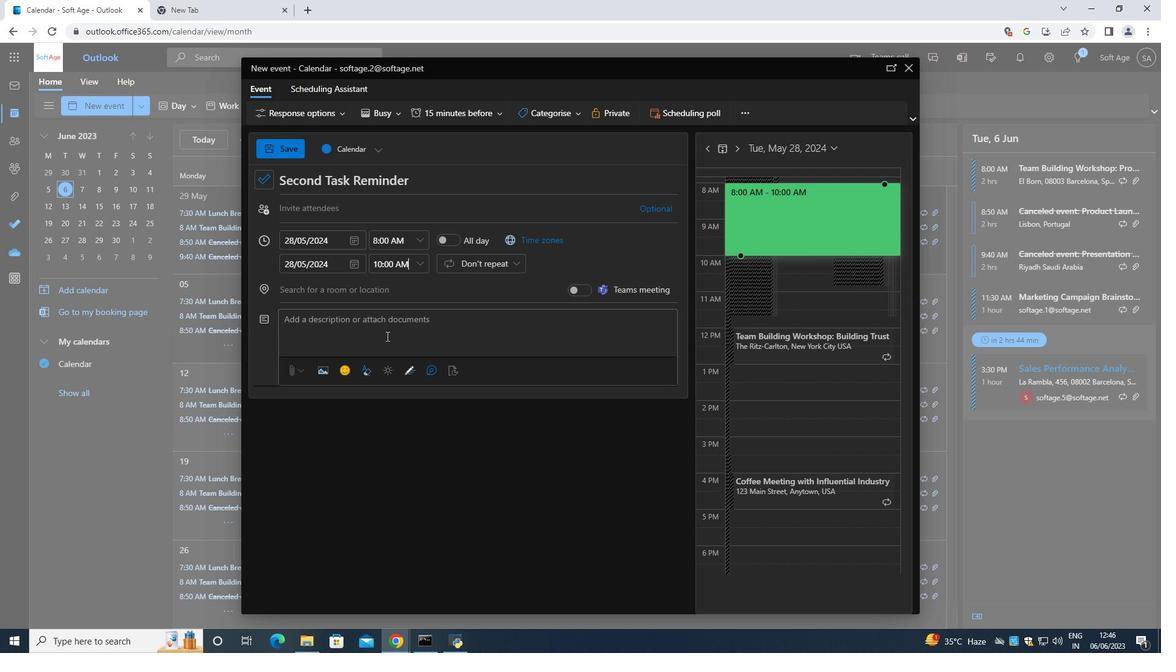 
Action: Mouse pressed left at (386, 334)
Screenshot: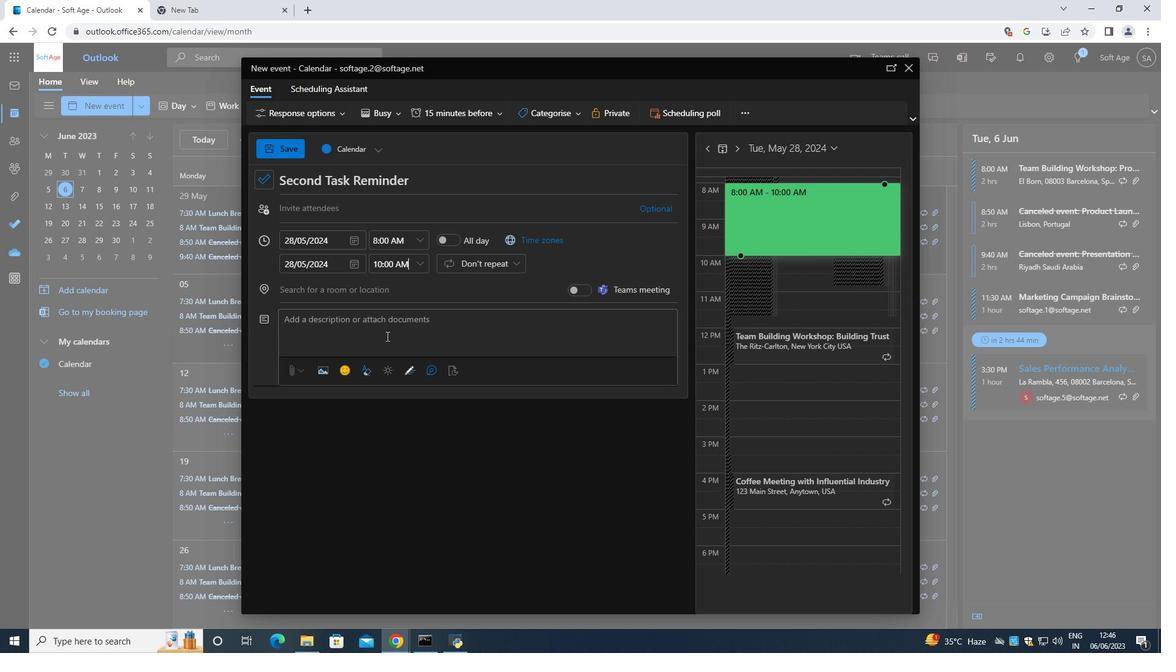 
Action: Mouse moved to (370, 326)
Screenshot: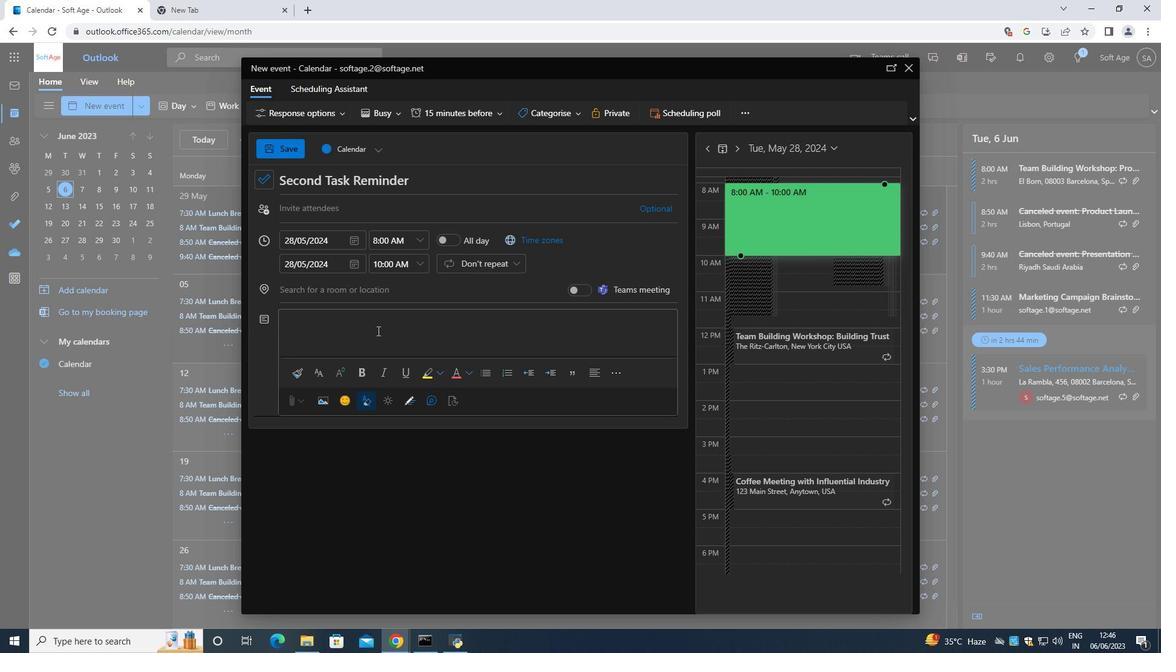 
Action: Key pressed <Key.shift>Them<Key.space>quality<Key.space>assurance<Key.space>team<Key.space>will<Key.space>provide<Key.space>recommendations<Key.space>for<Key.space>process<Key.space>improvements<Key.space>bas
Screenshot: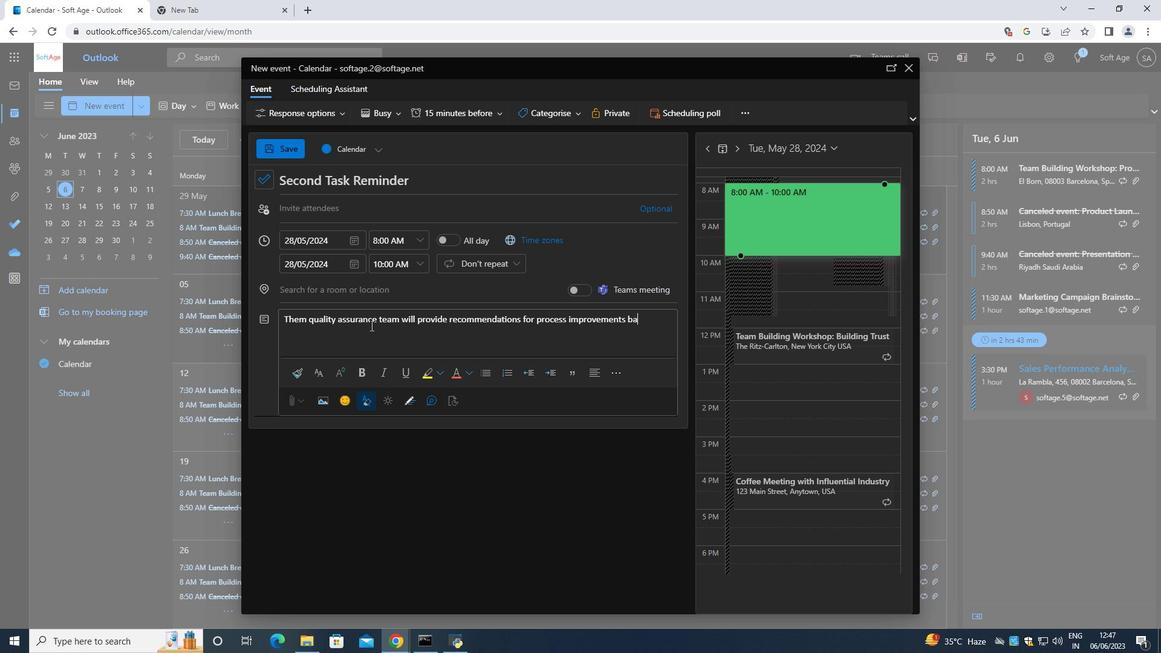 
Action: Mouse moved to (369, 324)
Screenshot: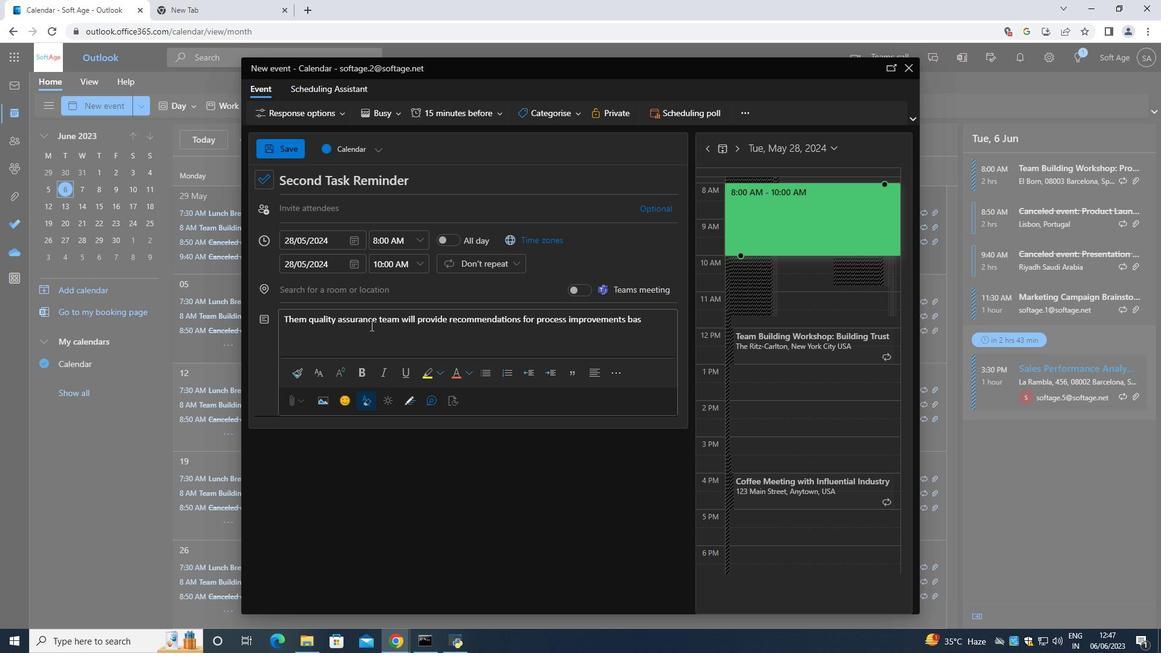 
Action: Key pressed ed<Key.space>on<Key.space>theu<Key.backspace>ir<Key.space>findings<Key.space>.<Key.space><Key.shift>These<Key.space>recommendations<Key.space>may<Key.space>include<Key.space>suggestion<Key.space>for<Key.space>enhancing<Key.space>project<Key.space>management<Key.space>par<Key.backspace><Key.backspace>ractices,<Key.space>refining<Key.space>development<Key.space>methooo<Key.backspace><Key.backspace>dologles<Key.space>o<Key.backspace>,<Key.space>or<Key.space>implementing<Key.space>qu<Key.left><Key.left><Key.left><Key.left><Key.left><Key.left><Key.left><Key.left><Key.left><Key.left><Key.left><Key.left><Key.left><Key.left><Key.left><Key.left><Key.left><Key.left><Key.left><Key.left><Key.left><Key.left><Key.left><Key.left><Key.left><Key.left><Key.left><Key.left><Key.left><Key.left><Key.left><Key.left><Key.right><Key.right><Key.right><Key.right><Key.right><Key.right><Key.right><Key.right><Key.right><Key.backspace>i<Key.right><Key.right><Key.right><Key.right><Key.right><Key.right><Key.right><Key.right><Key.right><Key.right><Key.right><Key.right><Key.right><Key.right><Key.right><Key.right><Key.right><Key.right><Key.right><Key.right><Key.right><Key.right><Key.right><Key.right>ality<Key.space>control<Key.space>mw<Key.backspace>easures<Key.space>.
Screenshot: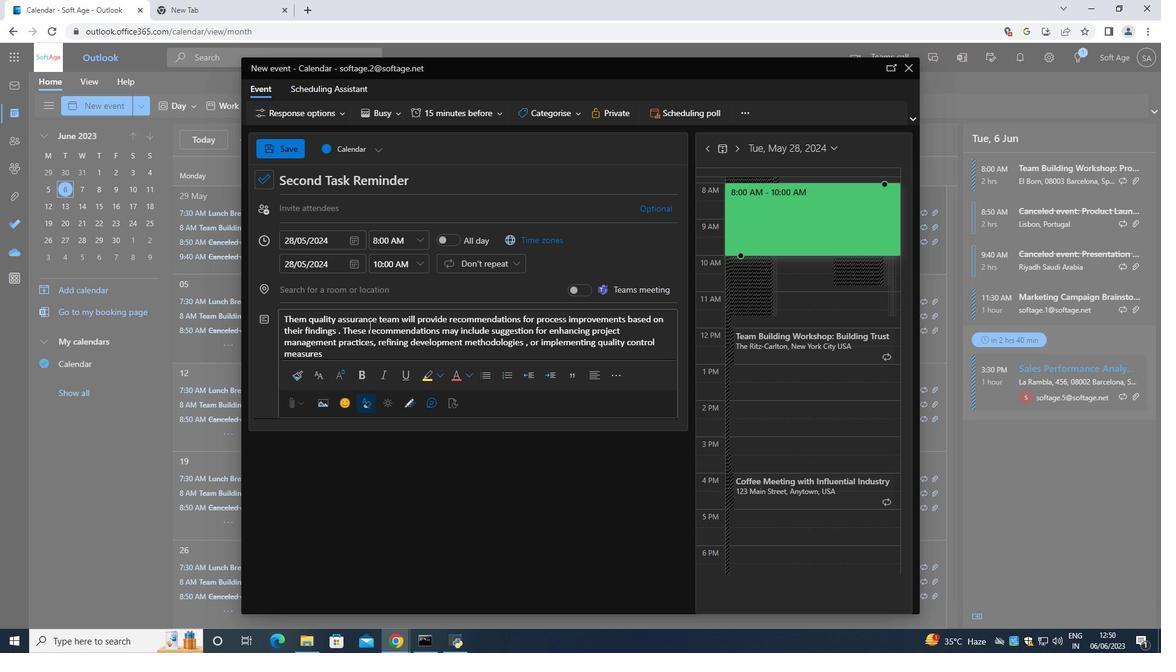 
Action: Mouse moved to (560, 117)
Screenshot: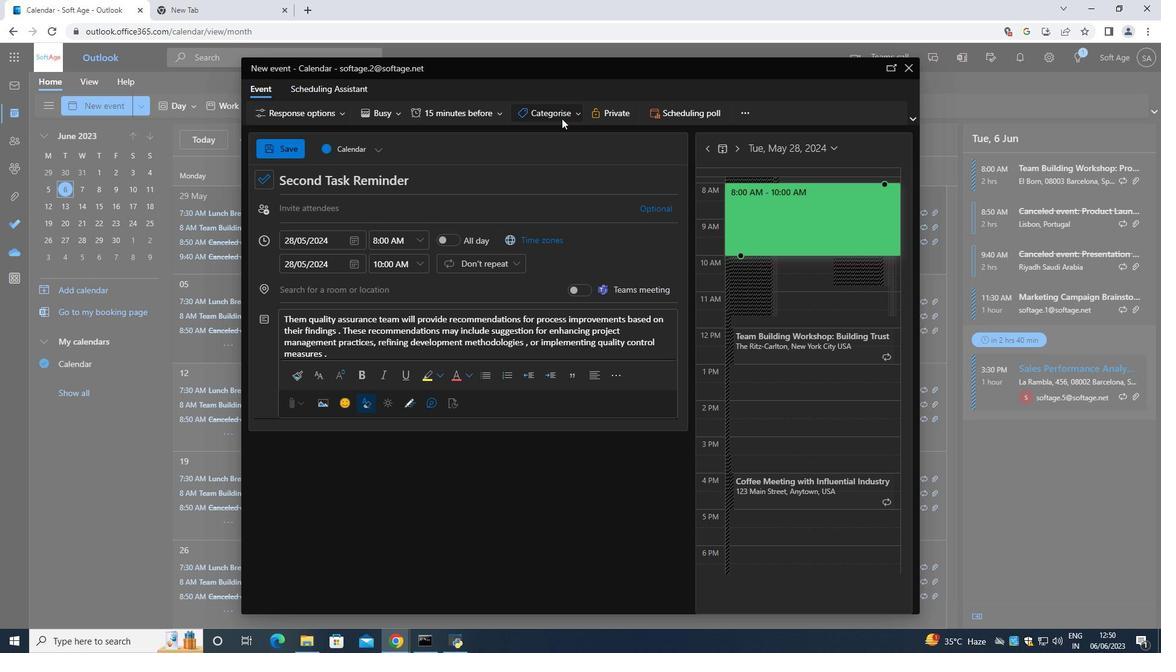 
Action: Mouse pressed left at (560, 117)
Screenshot: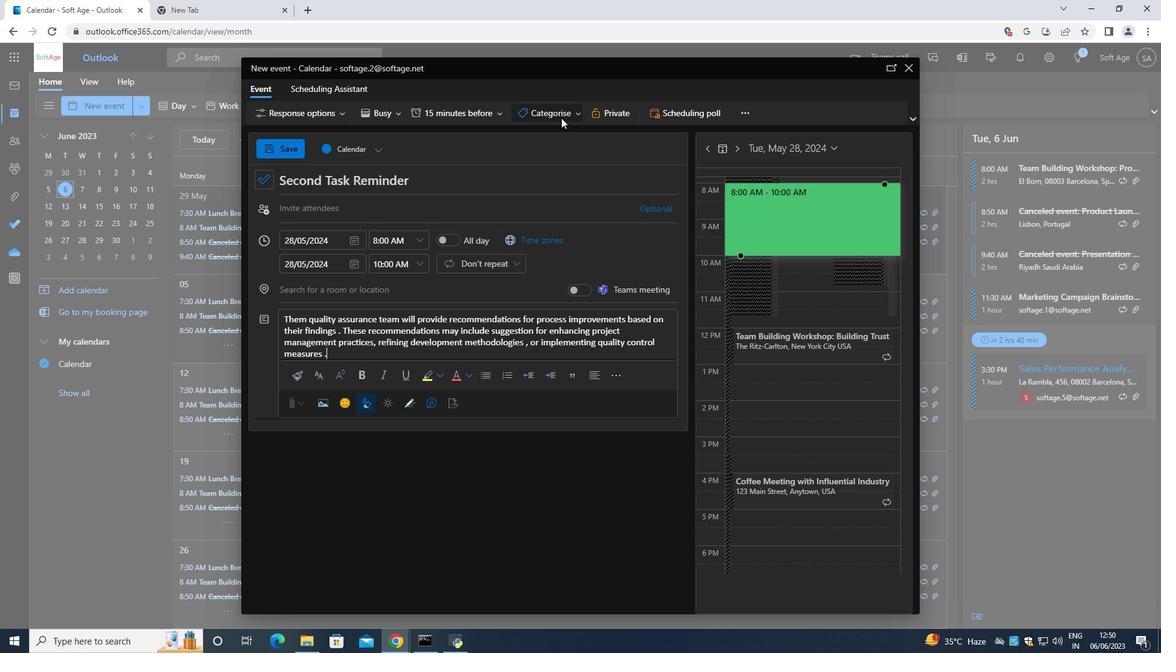 
Action: Mouse moved to (561, 160)
Screenshot: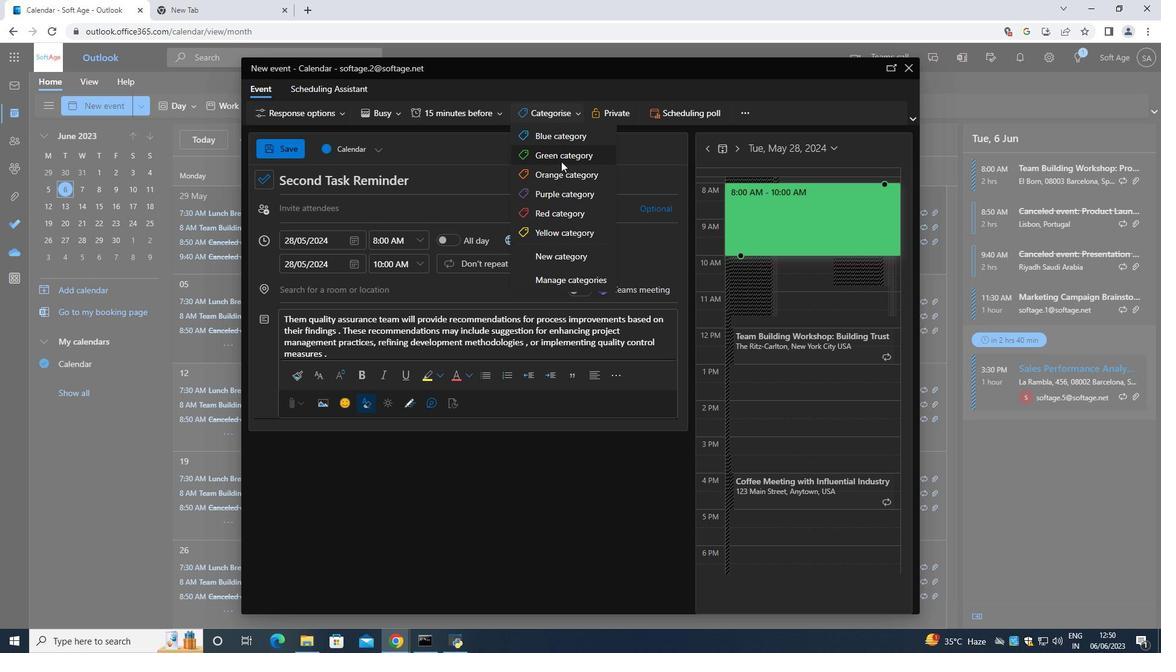 
Action: Mouse pressed left at (561, 160)
Screenshot: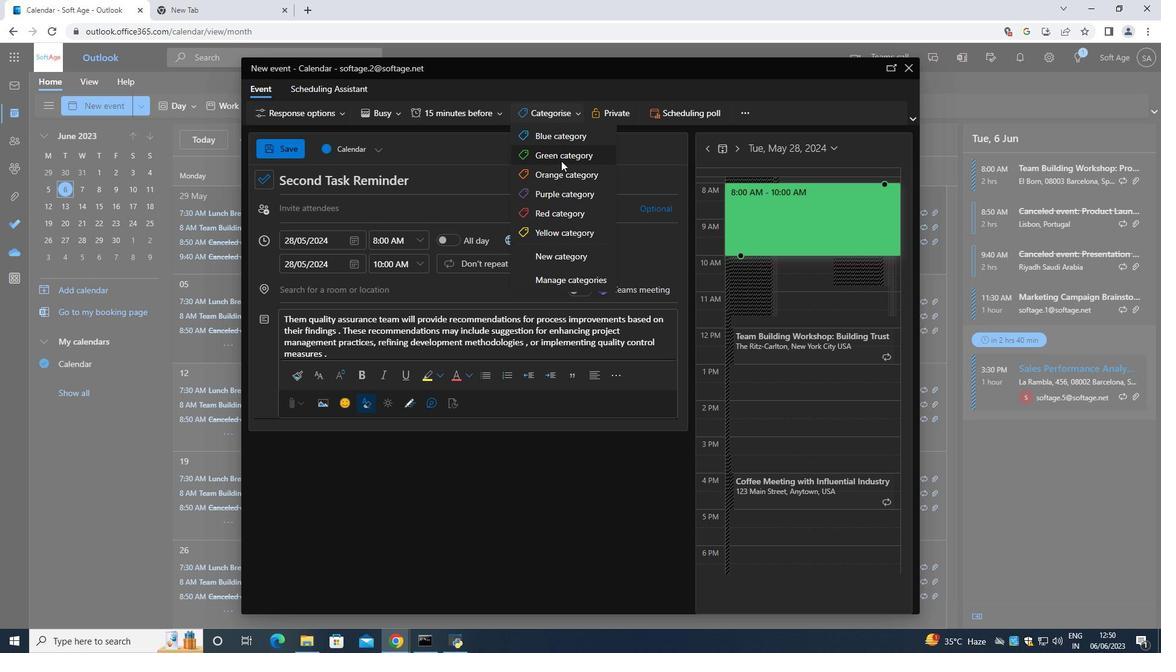 
Action: Mouse moved to (431, 206)
Screenshot: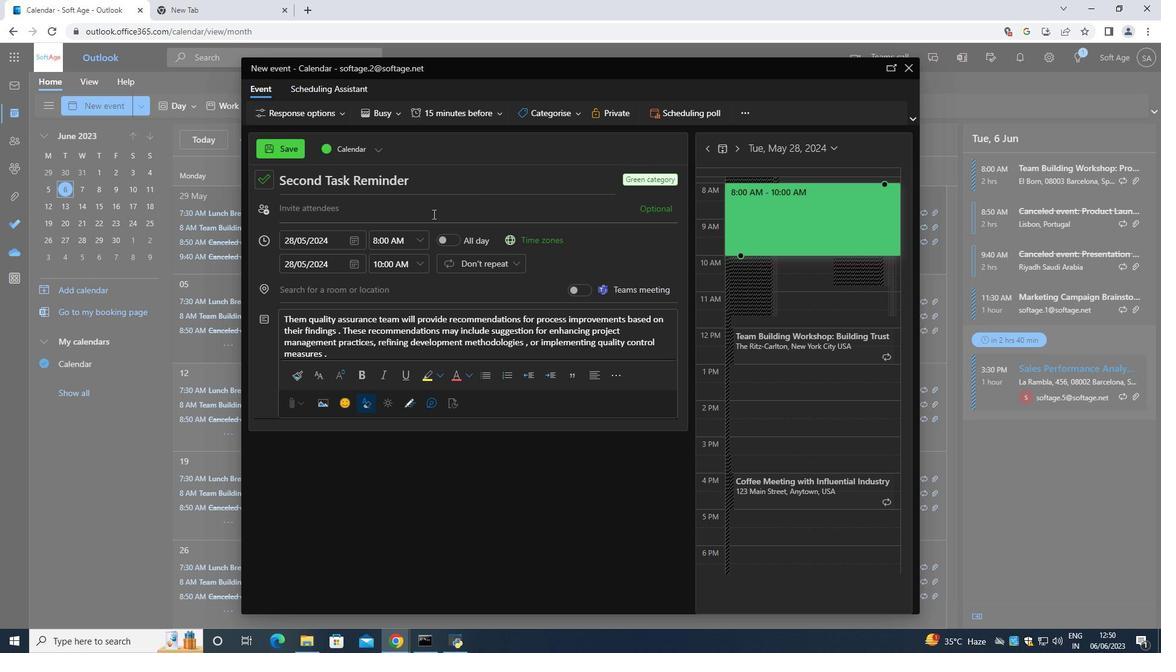 
Action: Mouse pressed left at (431, 206)
Screenshot: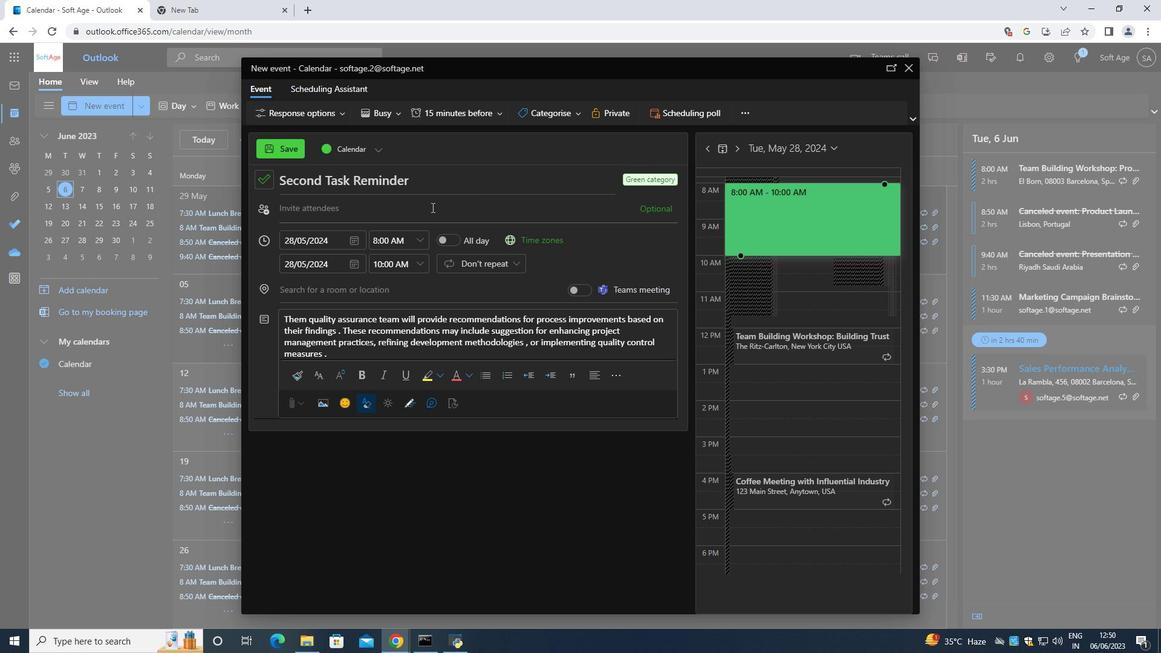 
Action: Key pressed <Key.shift>Softage.10<Key.shift>@softage.ney<Key.backspace>t
Screenshot: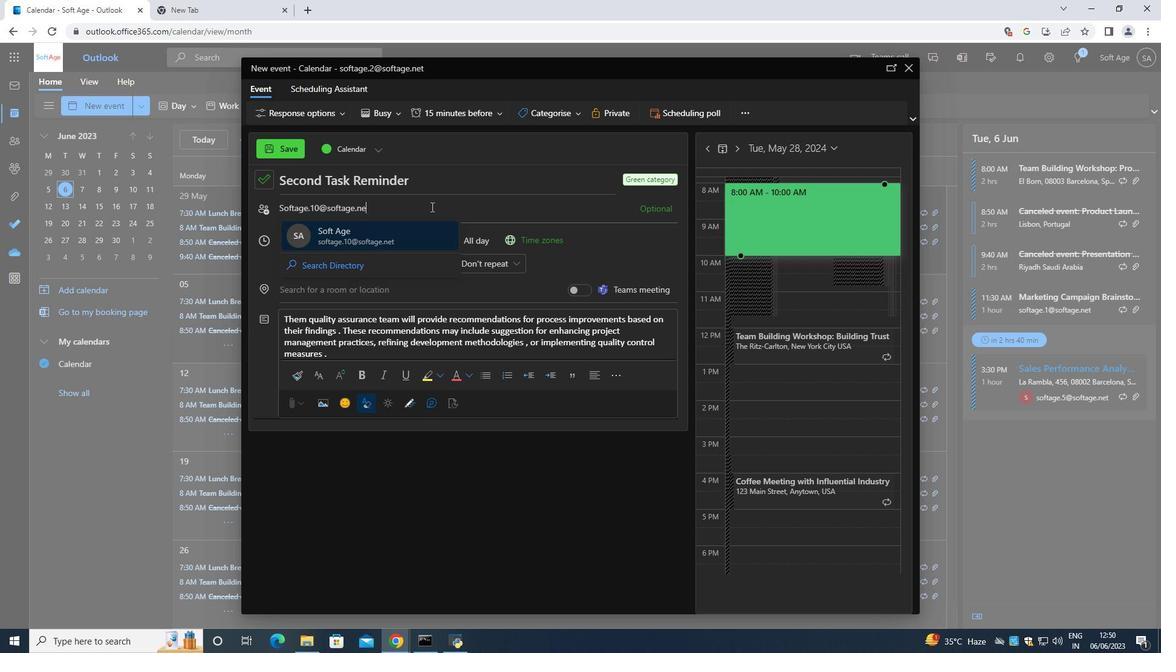 
Action: Mouse moved to (360, 239)
Screenshot: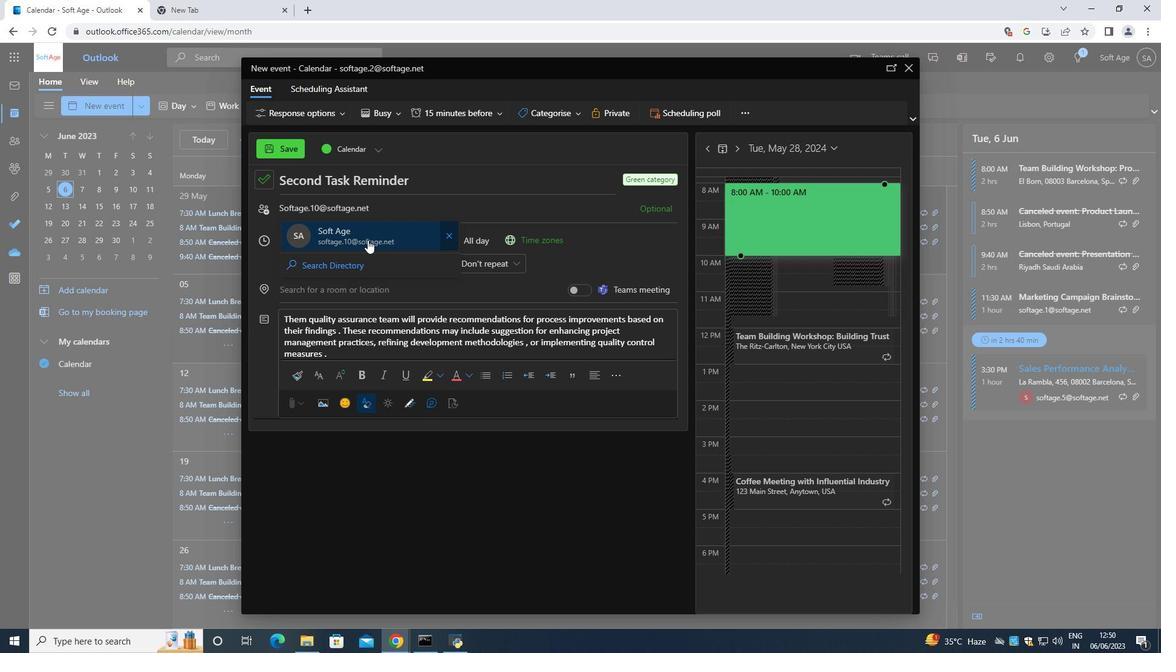 
Action: Mouse pressed left at (360, 239)
Screenshot: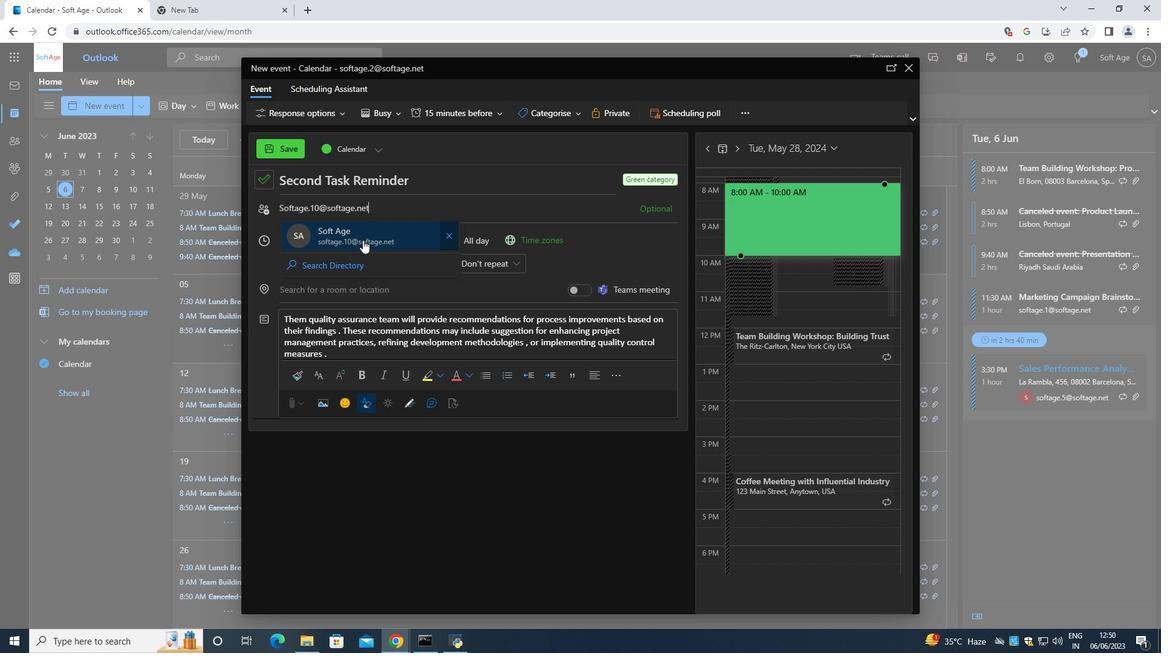 
Action: Mouse moved to (379, 198)
Screenshot: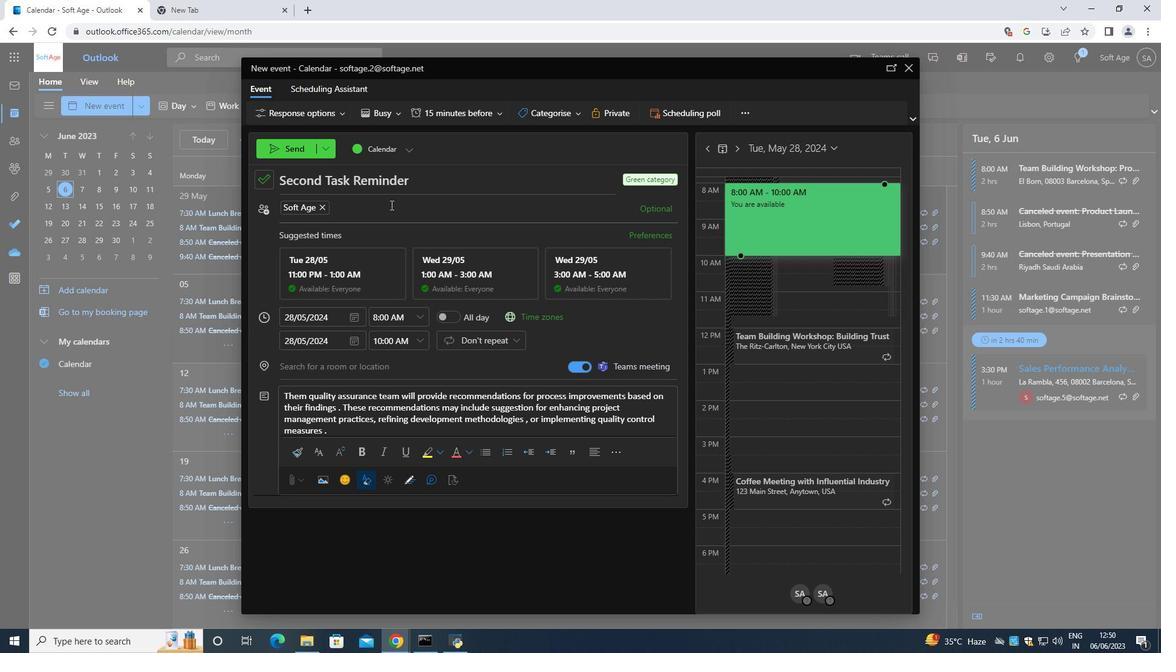 
Action: Key pressed <Key.shift>Softage.1<Key.shift>@
Screenshot: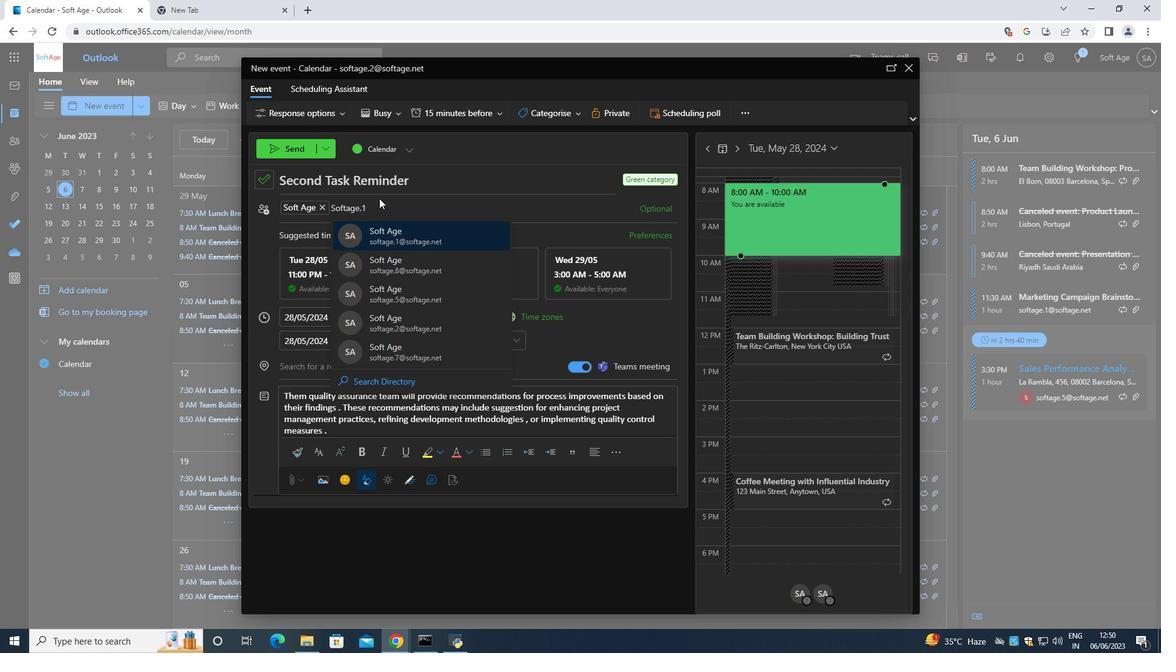 
Action: Mouse moved to (440, 241)
Screenshot: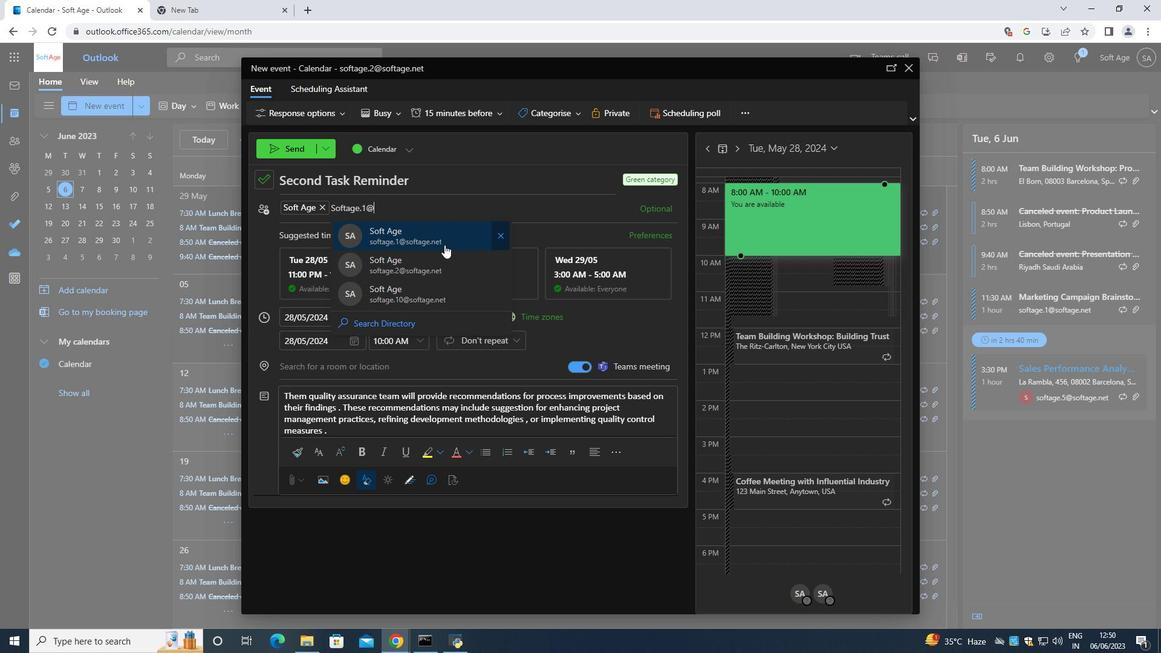 
Action: Mouse pressed left at (440, 241)
Screenshot: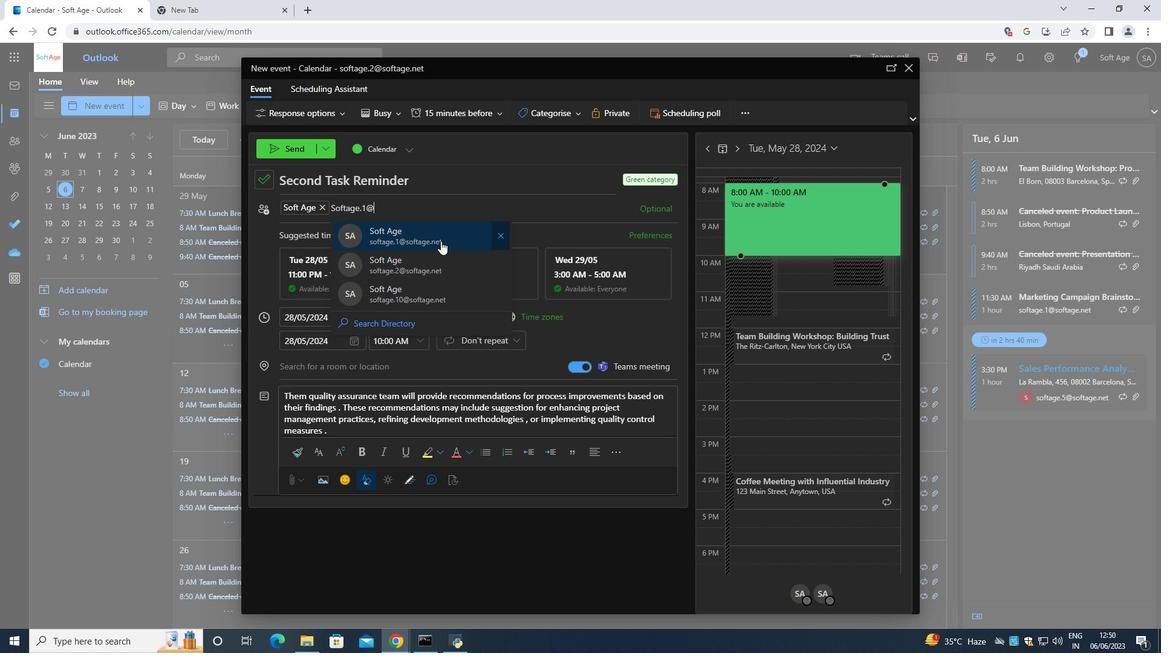 
Action: Mouse moved to (455, 105)
Screenshot: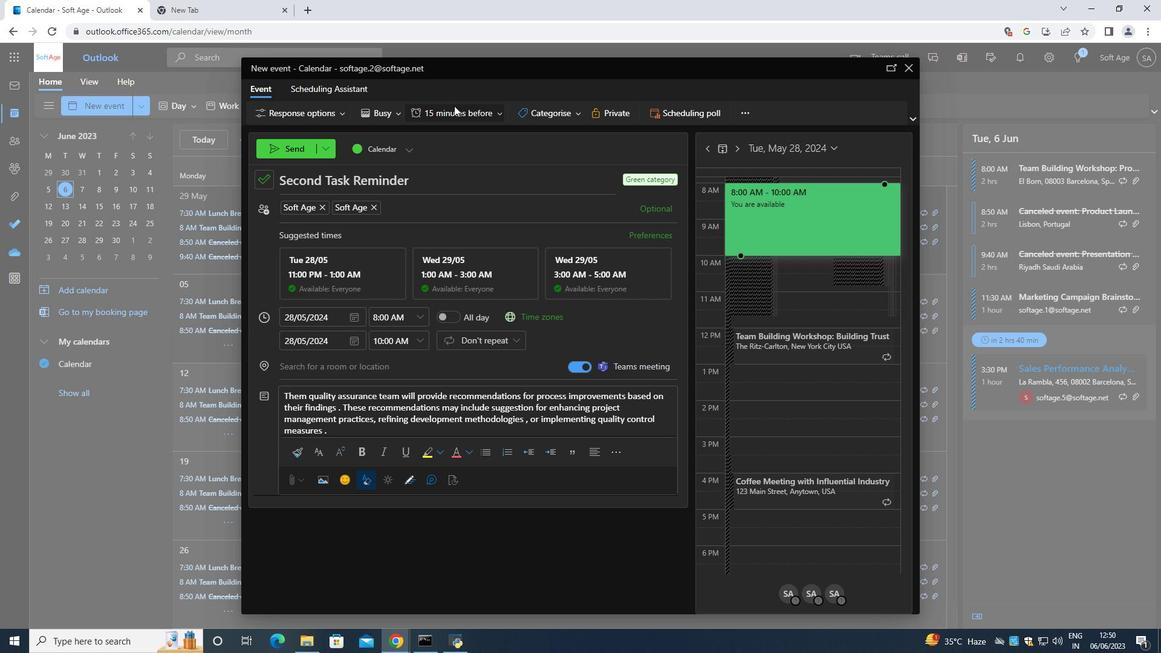 
Action: Mouse pressed left at (455, 105)
Screenshot: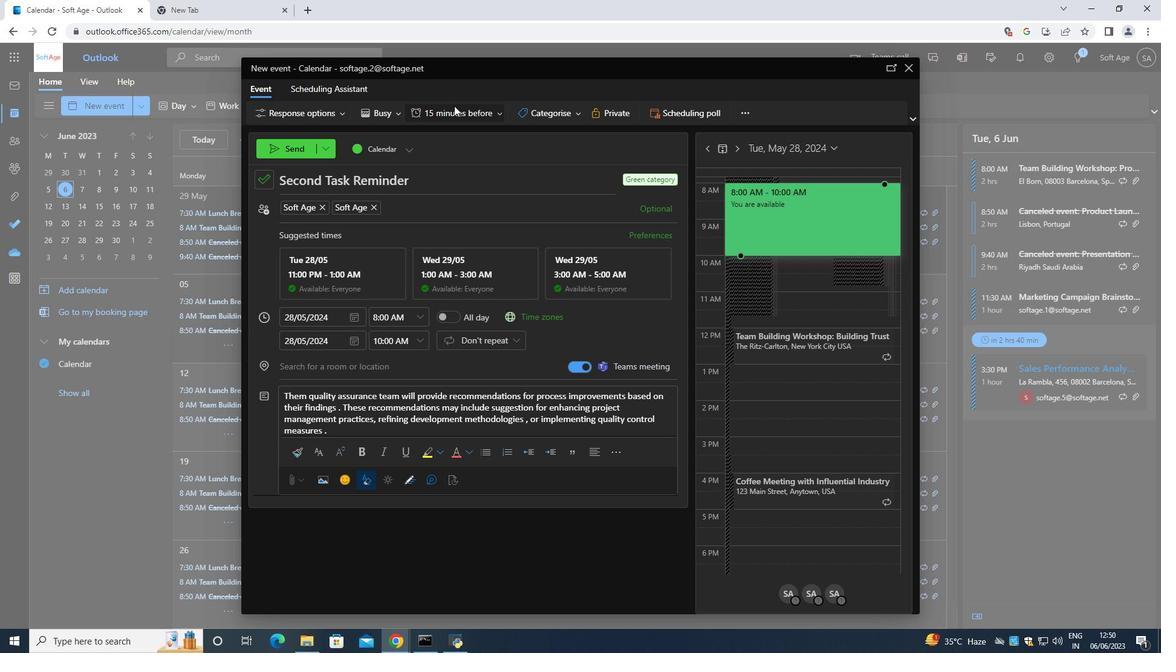 
Action: Mouse moved to (453, 225)
Screenshot: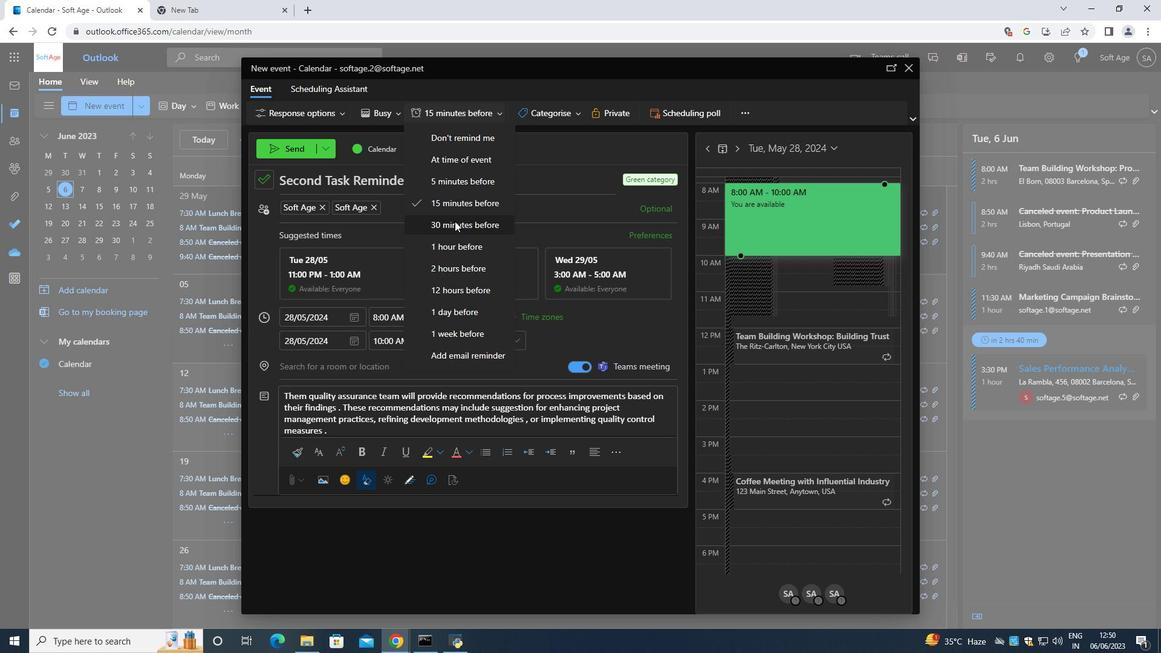 
Action: Mouse pressed left at (453, 225)
Screenshot: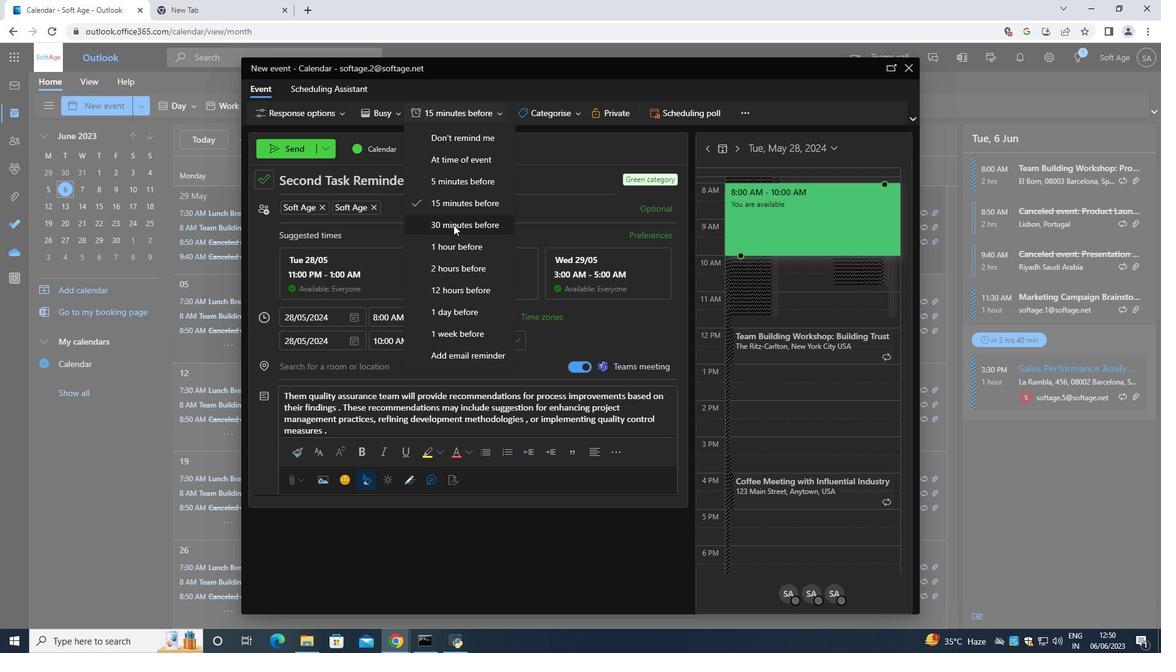 
Action: Mouse moved to (294, 142)
Screenshot: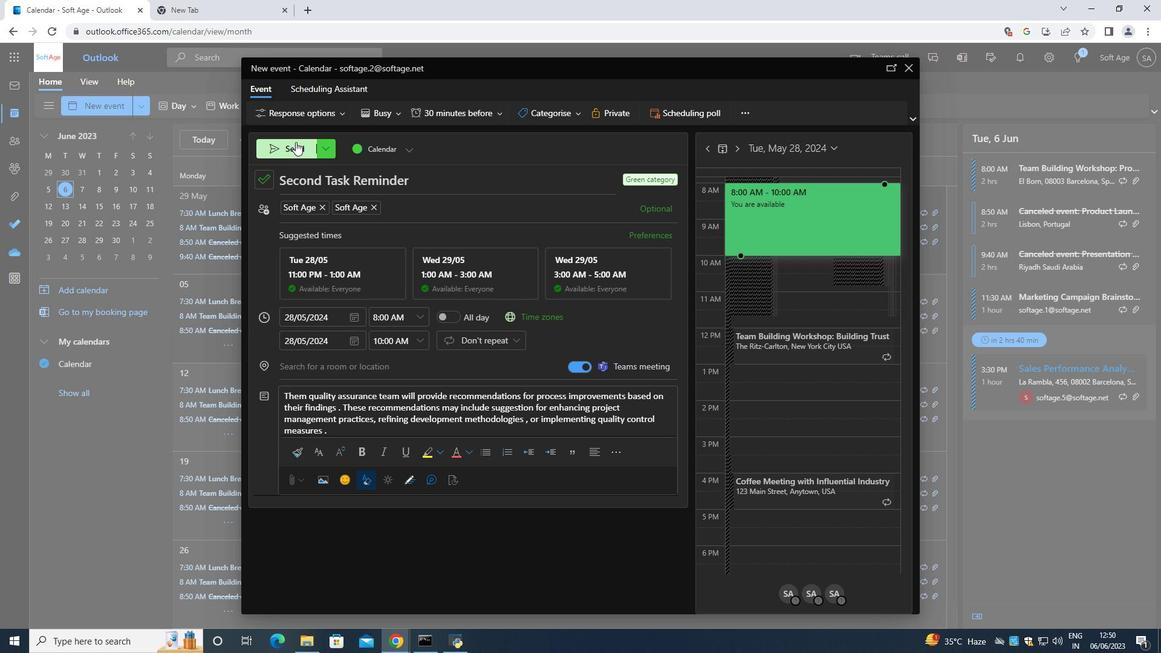 
Action: Mouse pressed left at (294, 142)
Screenshot: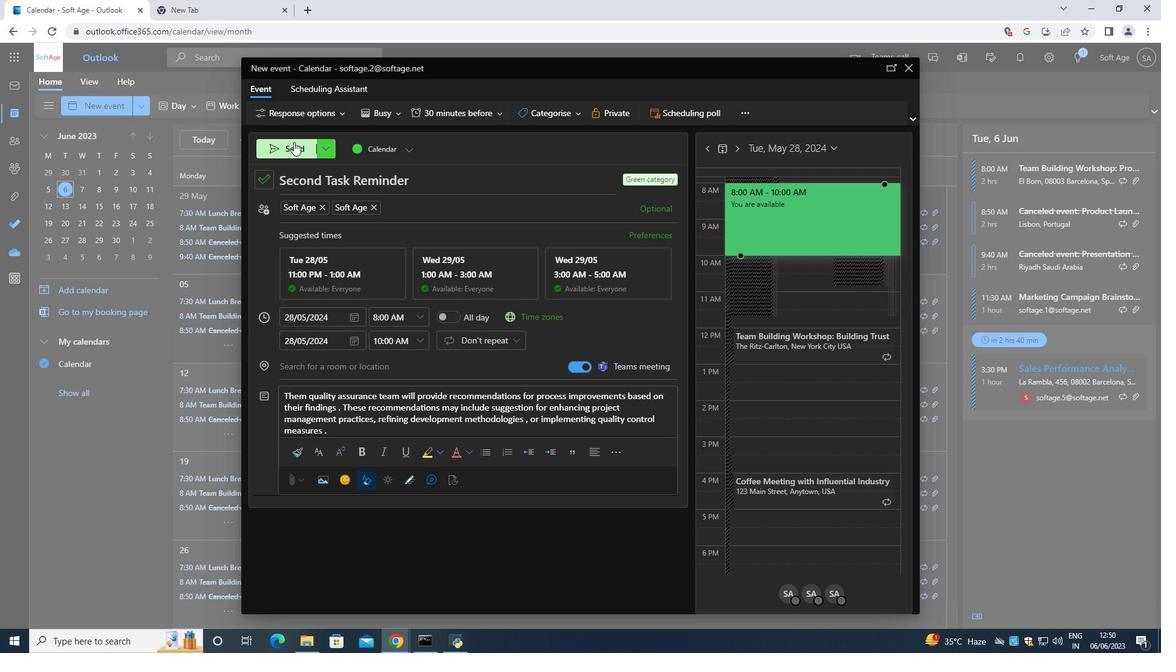 
Action: Mouse moved to (286, 137)
Screenshot: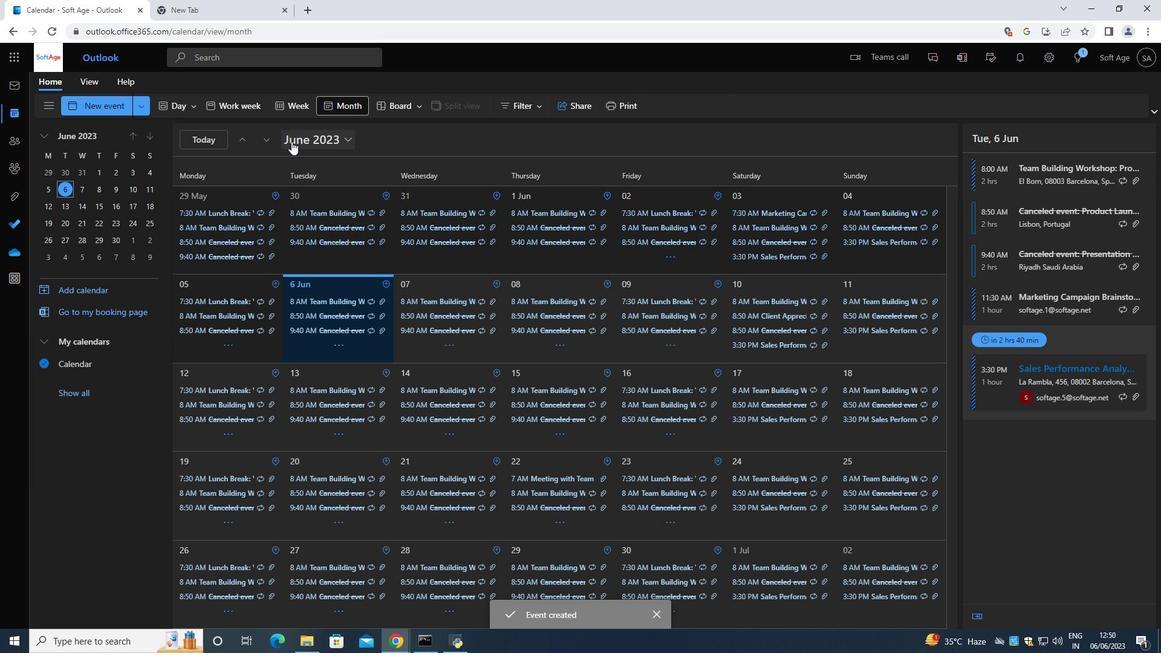 
